Task: Look for space in Petaẖ Tiqwa, Israel from 5th September, 2023 to 12th September, 2023 for 2 adults in price range Rs.10000 to Rs.15000.  With 1  bedroom having 1 bed and 1 bathroom. Property type can be house, flat, guest house, hotel. Amenities needed are: washing machine. Booking option can be shelf check-in. Required host language is English.
Action: Mouse moved to (465, 66)
Screenshot: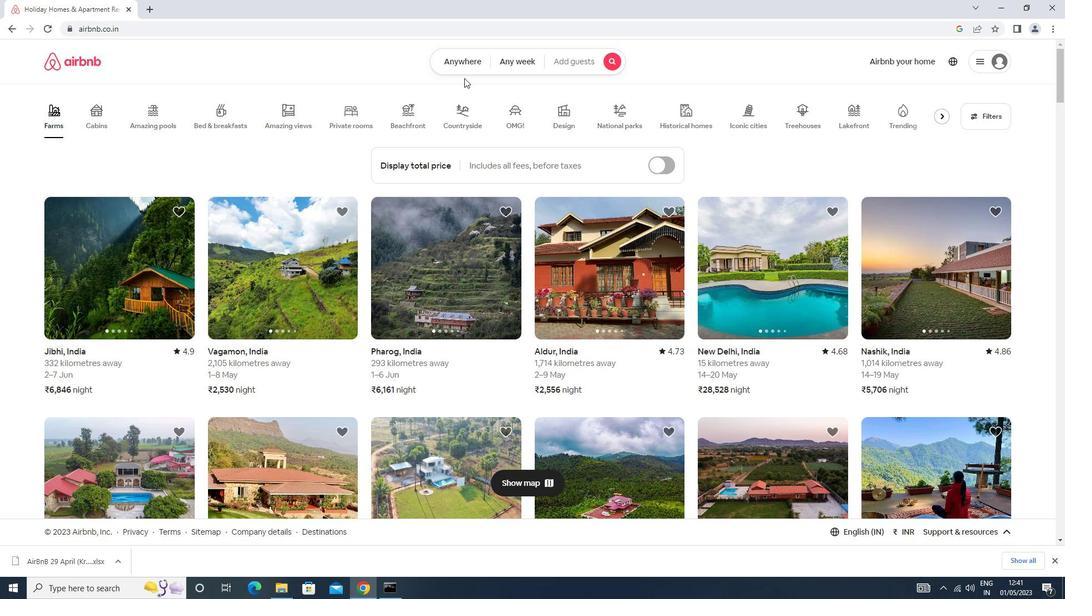 
Action: Mouse pressed left at (465, 66)
Screenshot: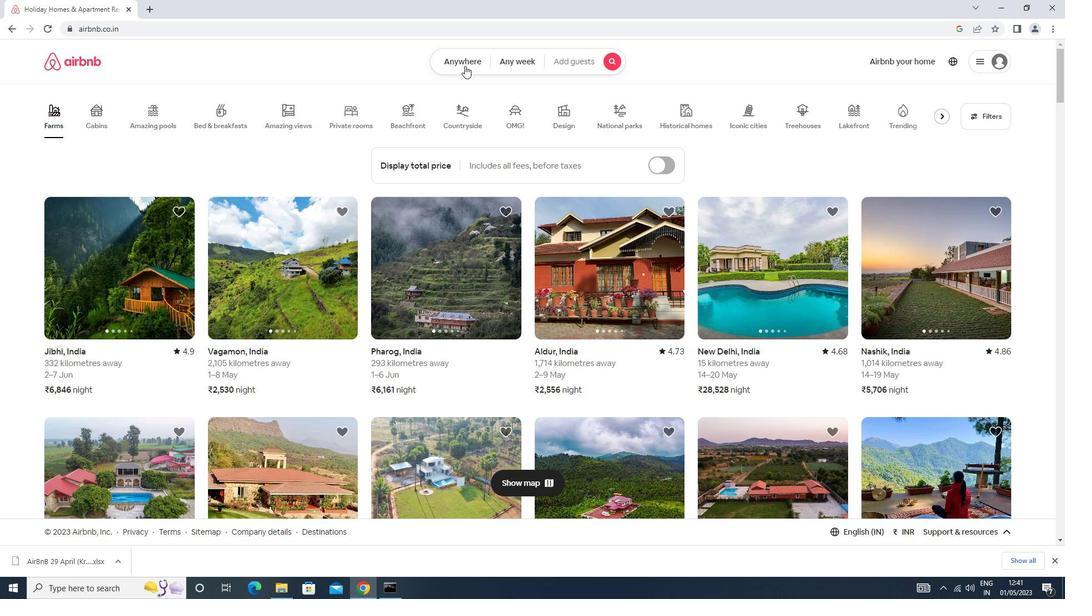 
Action: Mouse moved to (452, 102)
Screenshot: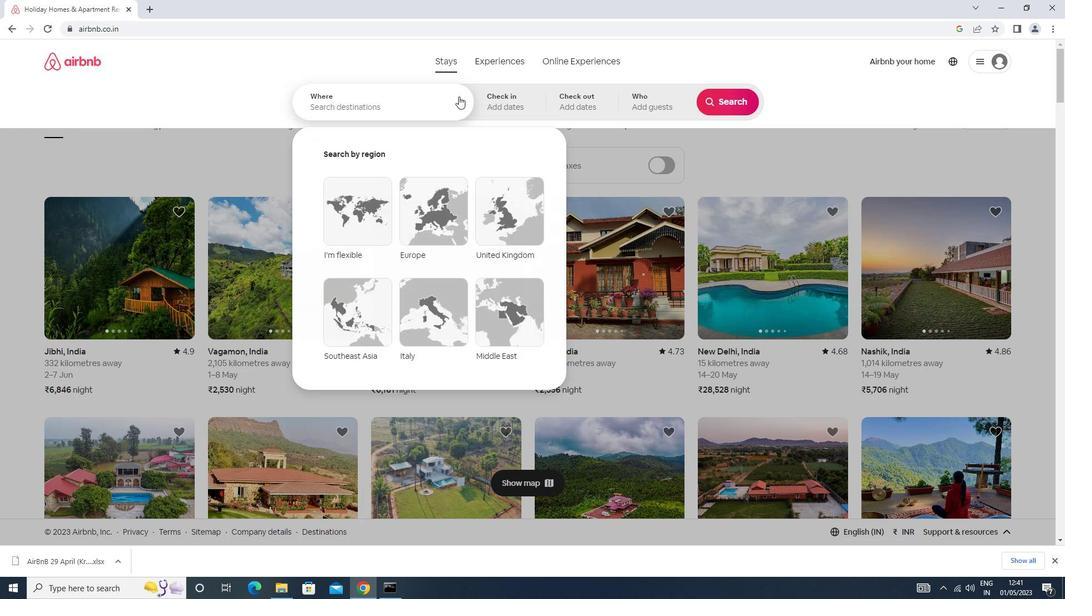 
Action: Mouse pressed left at (452, 102)
Screenshot: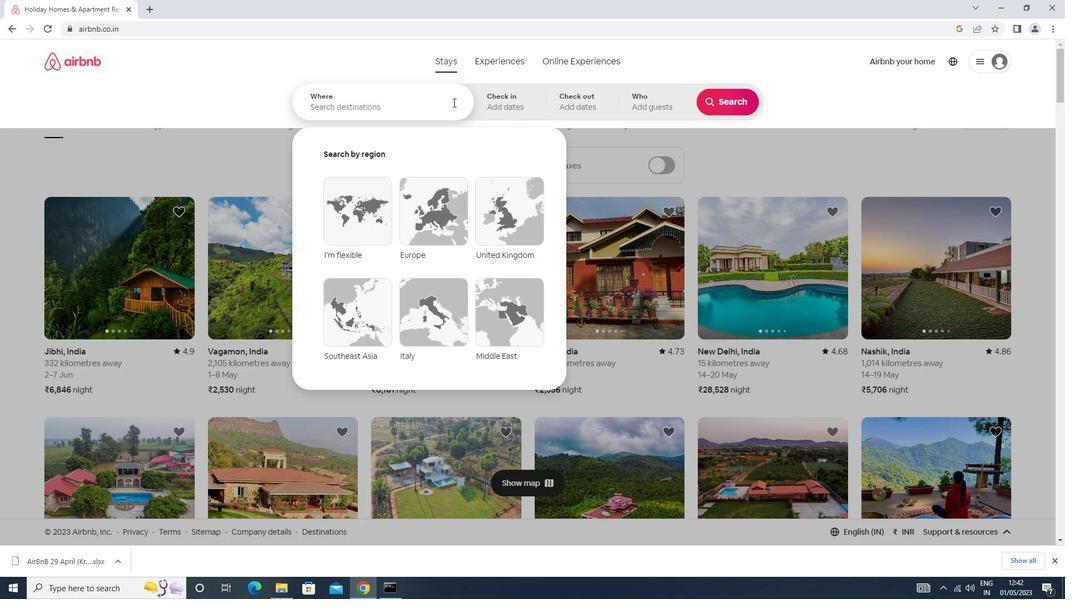 
Action: Key pressed pa<Key.backspace>etah<Key.space>tiq<Key.down><Key.down><Key.down><Key.enter>
Screenshot: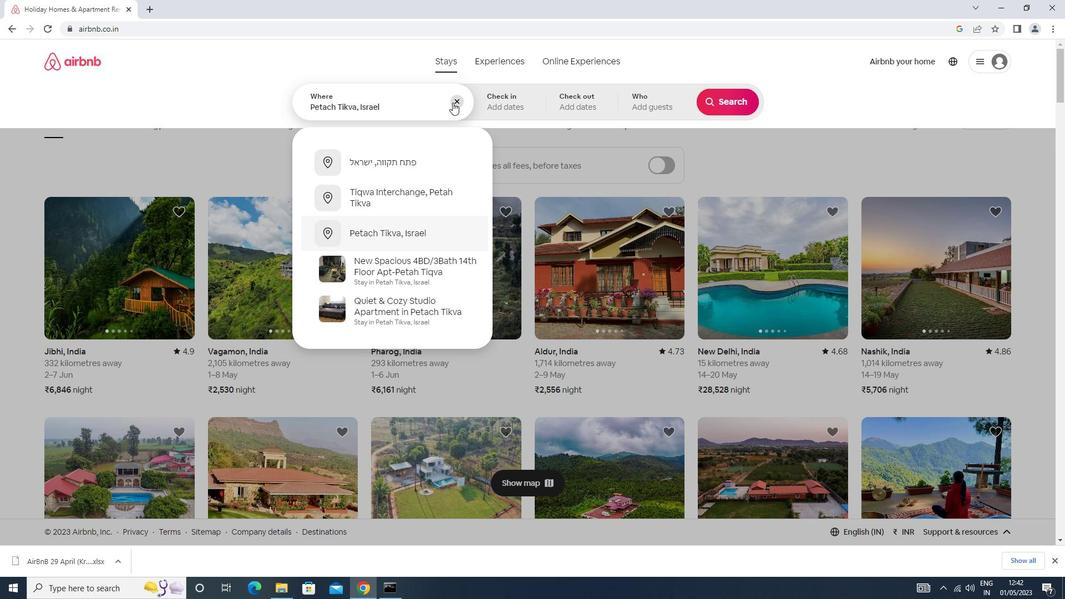 
Action: Mouse moved to (725, 193)
Screenshot: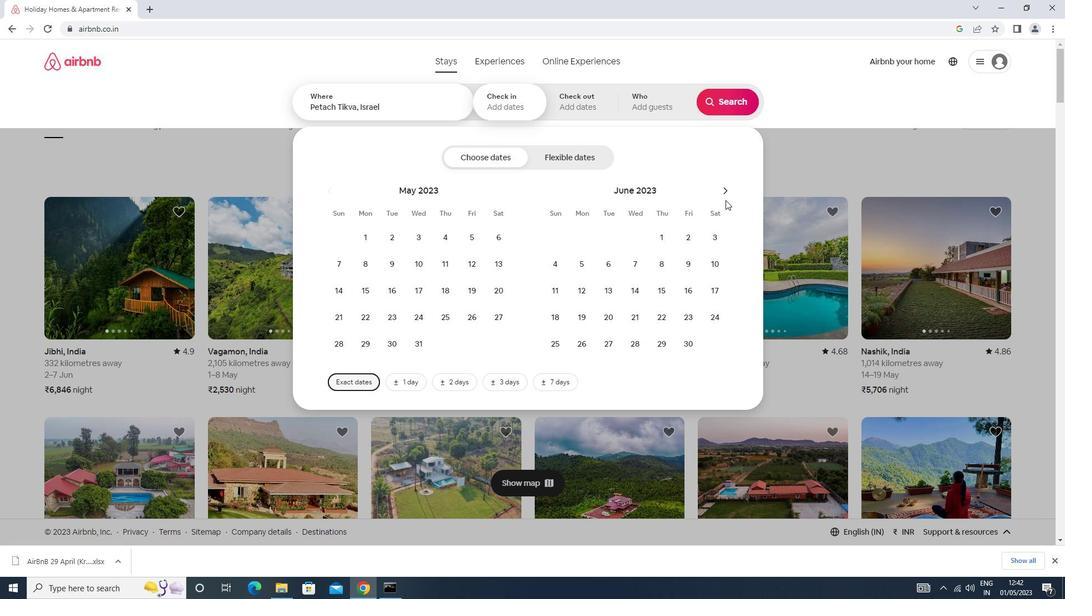 
Action: Mouse pressed left at (725, 193)
Screenshot: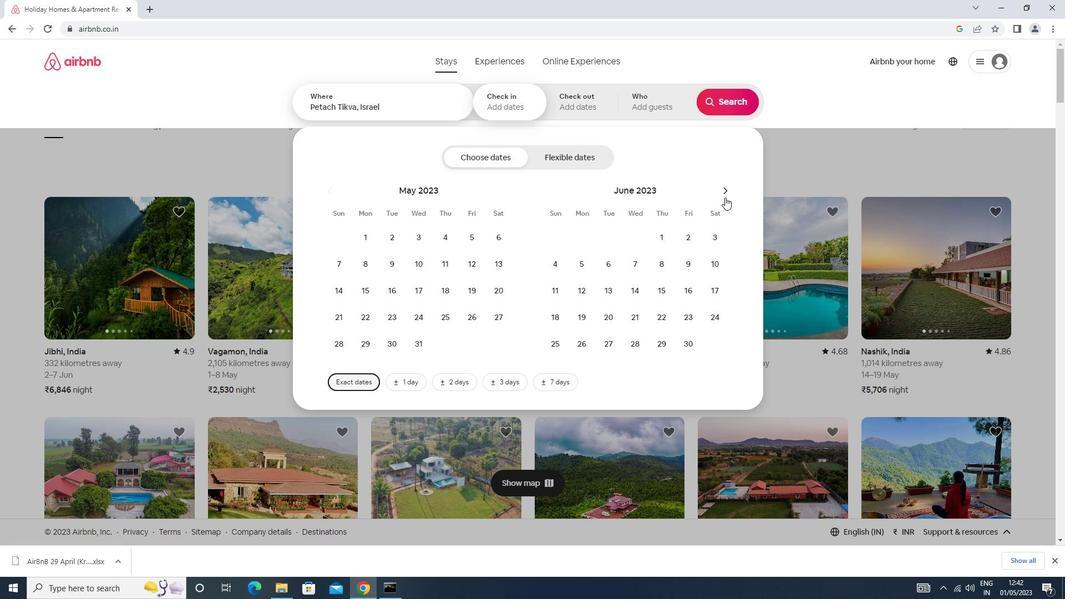 
Action: Mouse pressed left at (725, 193)
Screenshot: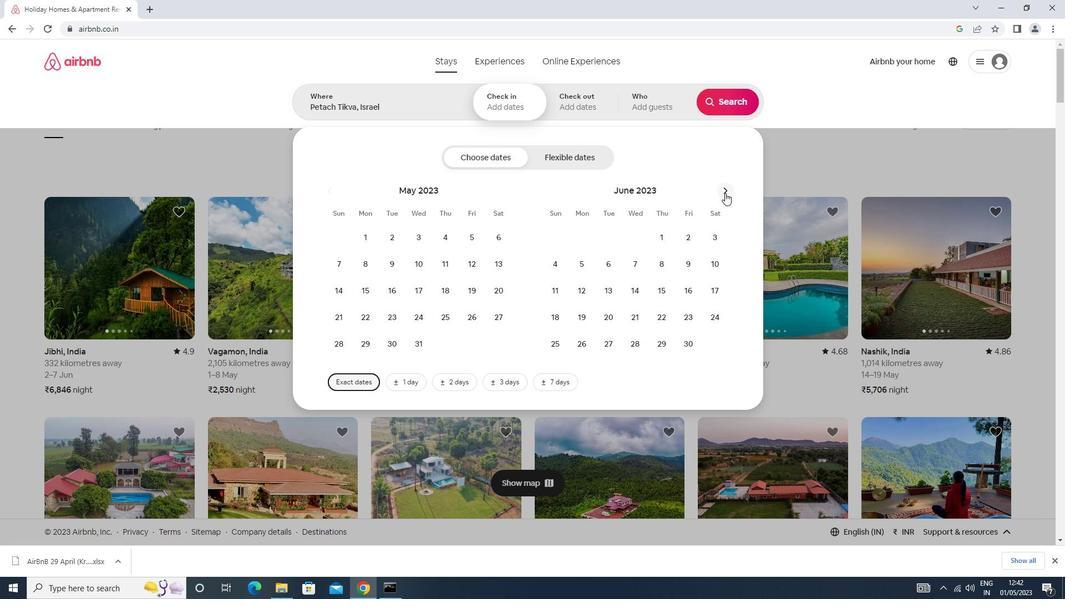 
Action: Mouse pressed left at (725, 193)
Screenshot: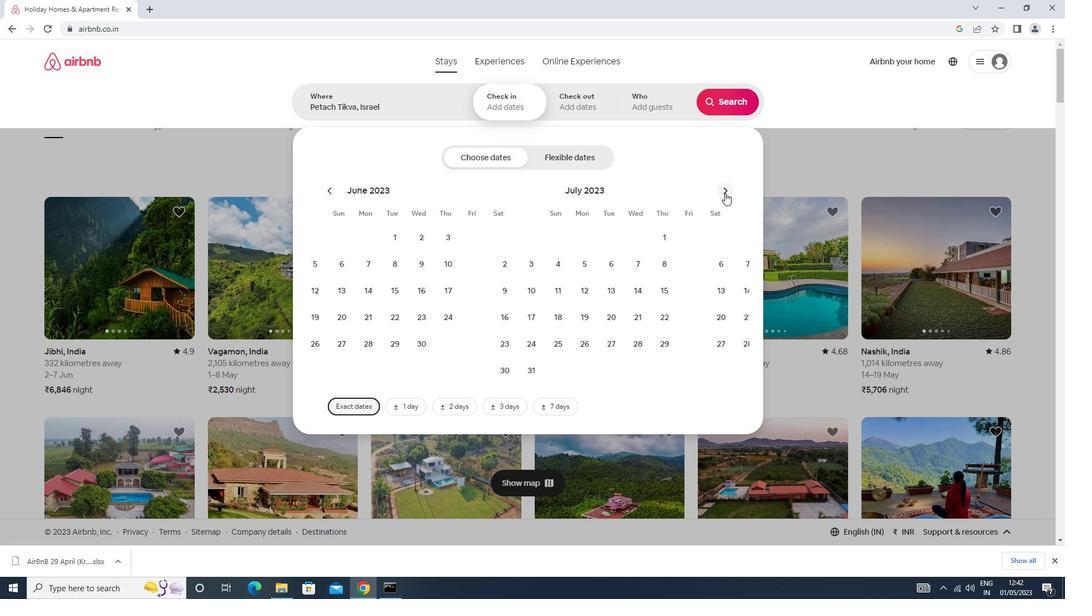 
Action: Mouse moved to (601, 265)
Screenshot: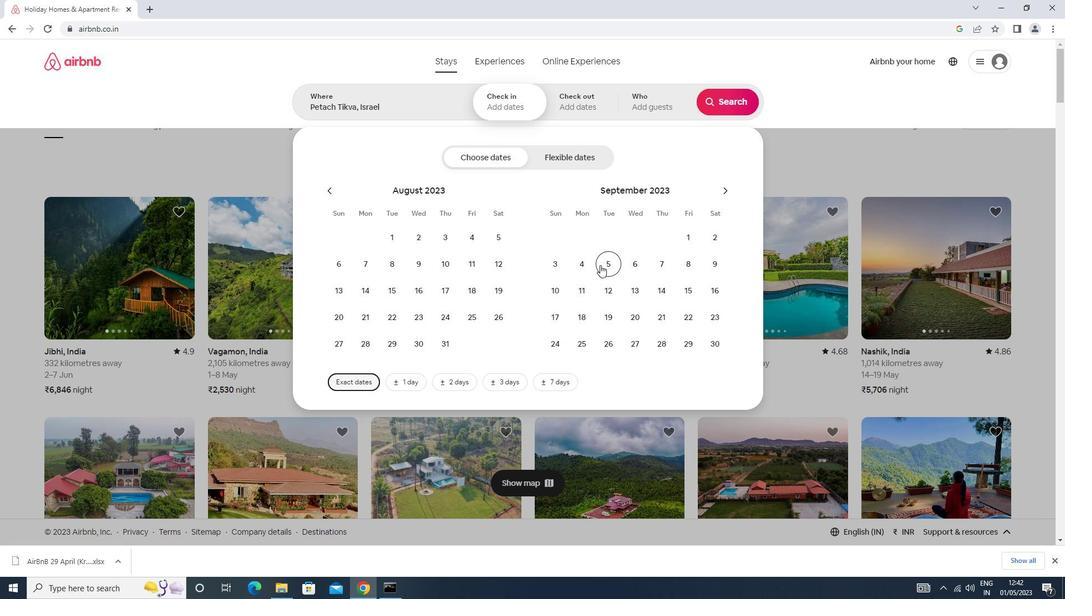 
Action: Mouse pressed left at (601, 265)
Screenshot: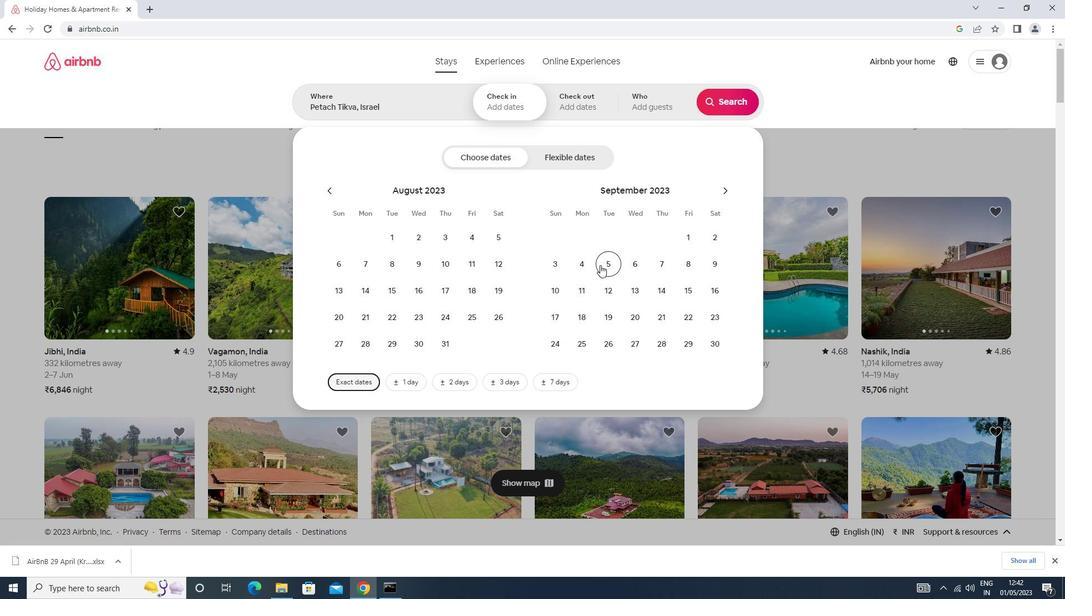 
Action: Mouse moved to (600, 290)
Screenshot: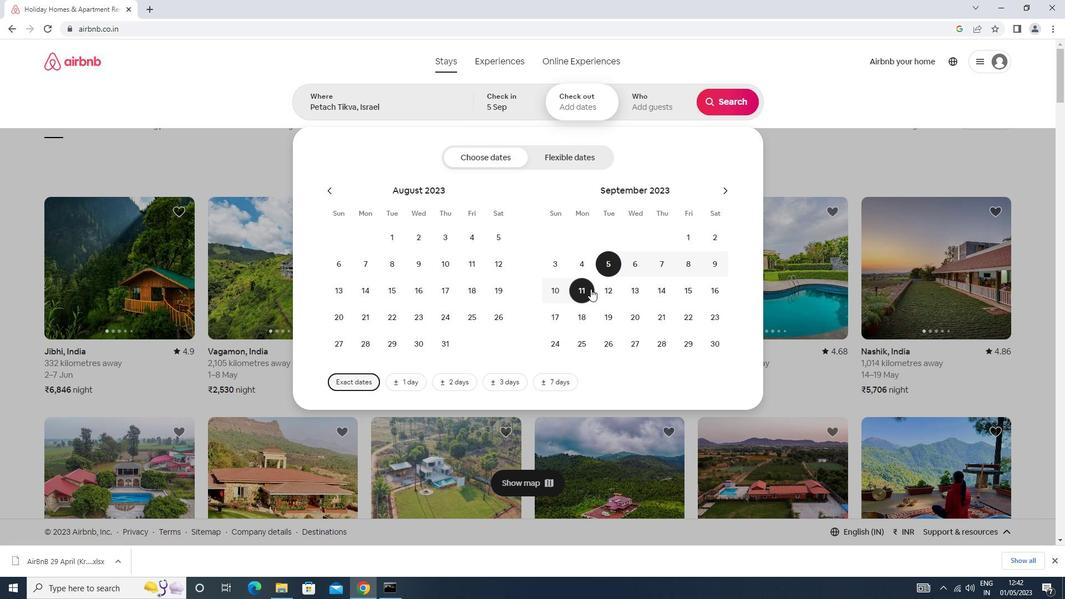 
Action: Mouse pressed left at (600, 290)
Screenshot: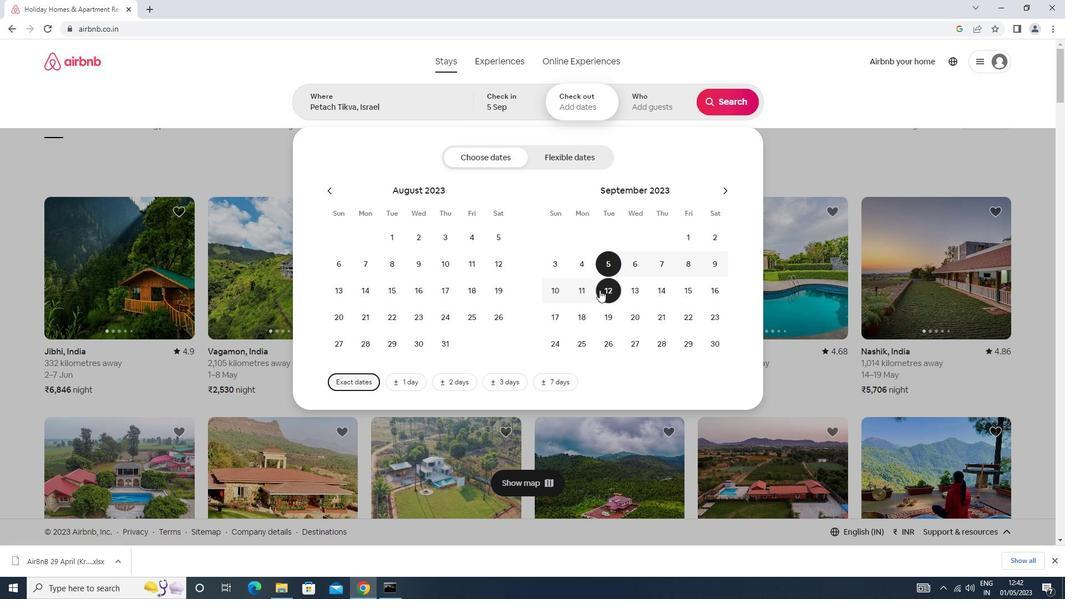 
Action: Mouse moved to (656, 97)
Screenshot: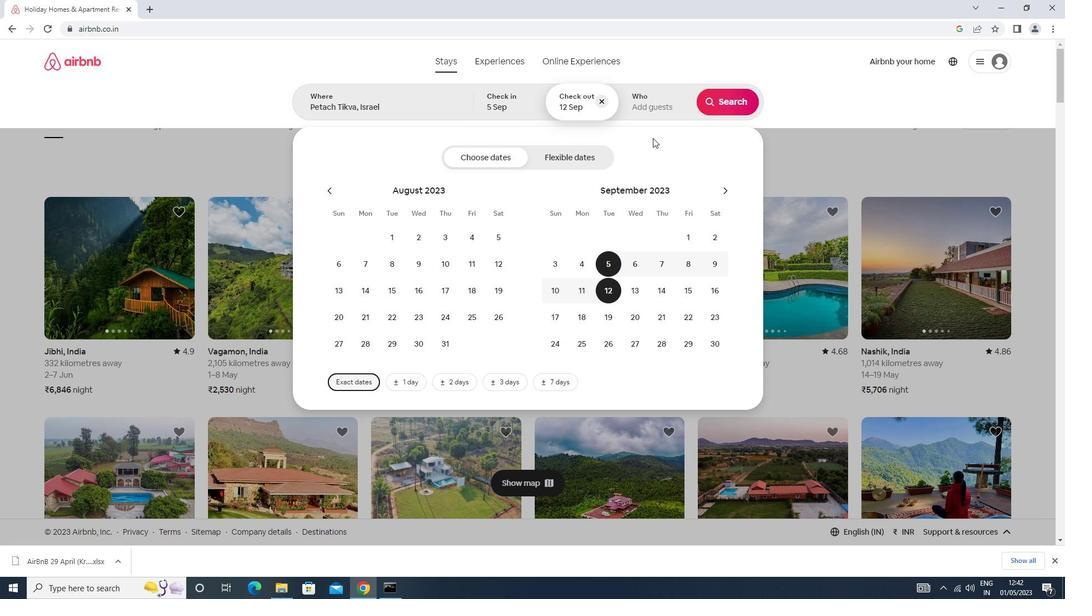 
Action: Mouse pressed left at (656, 97)
Screenshot: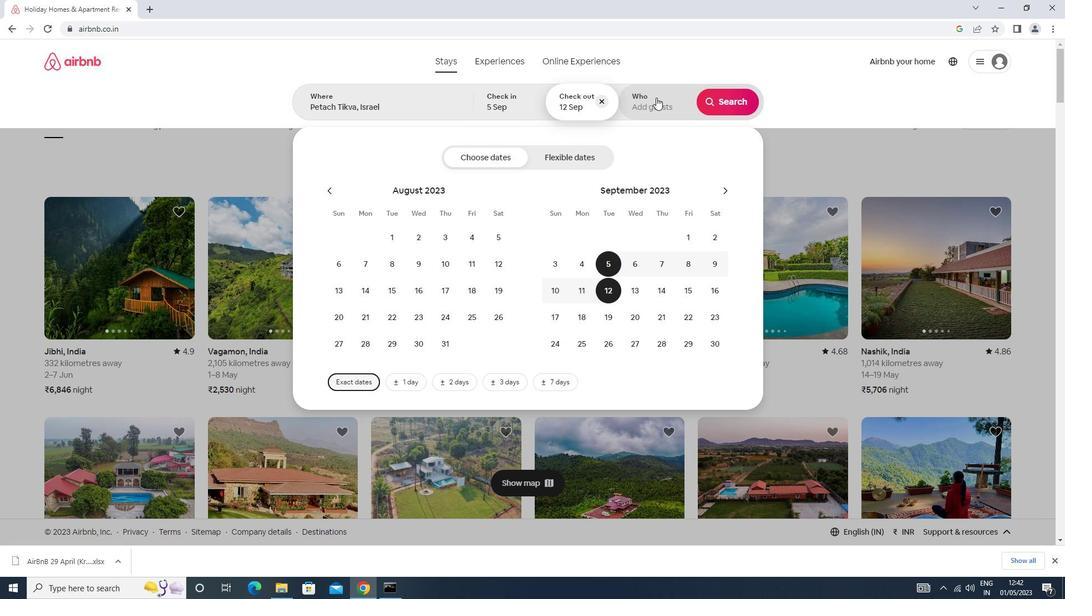 
Action: Mouse moved to (729, 156)
Screenshot: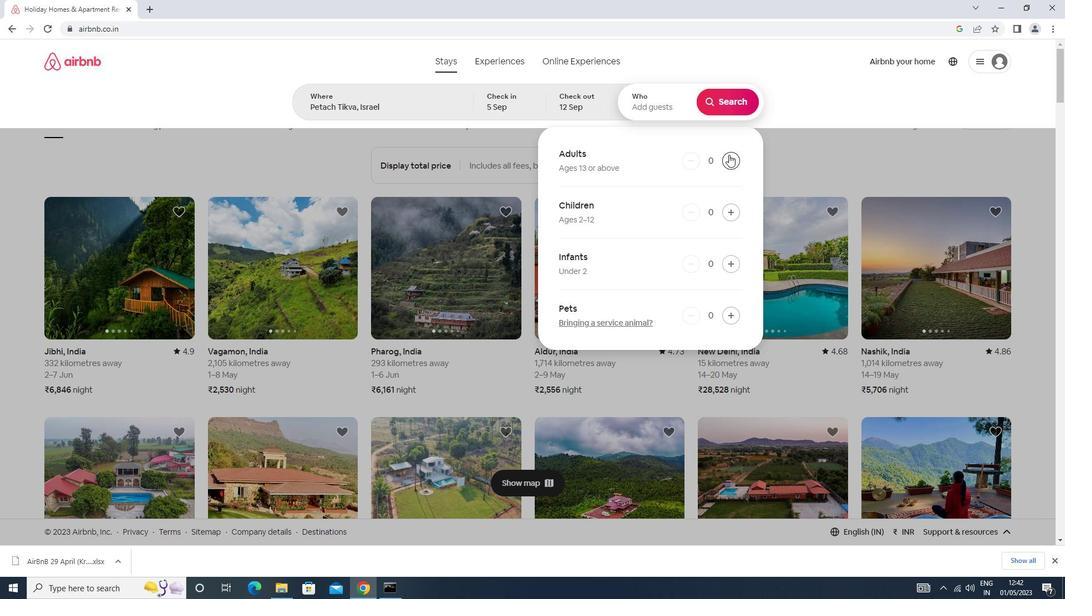 
Action: Mouse pressed left at (729, 156)
Screenshot: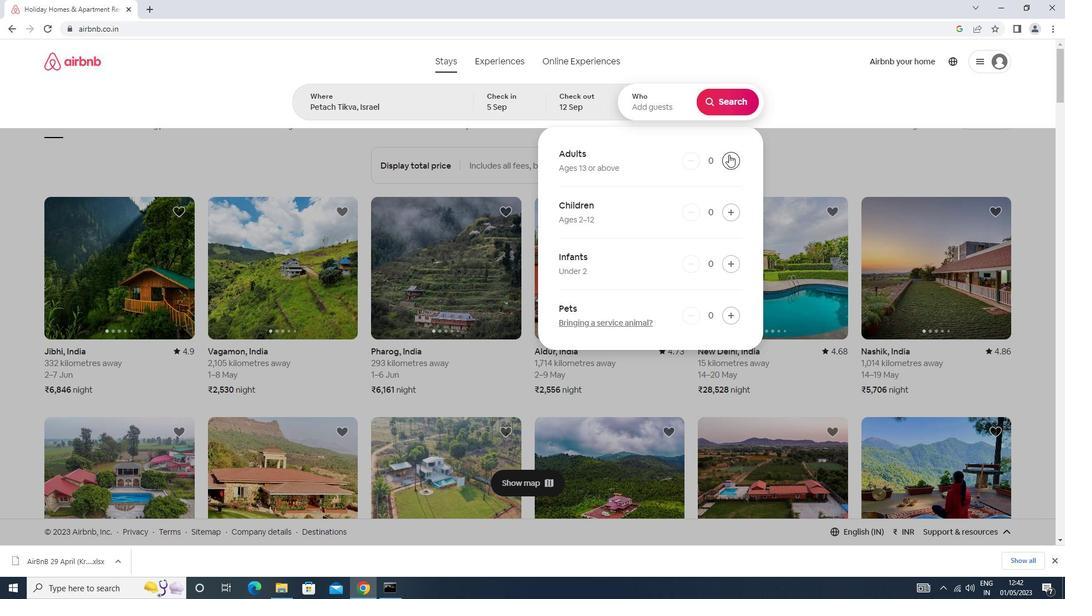 
Action: Mouse moved to (728, 156)
Screenshot: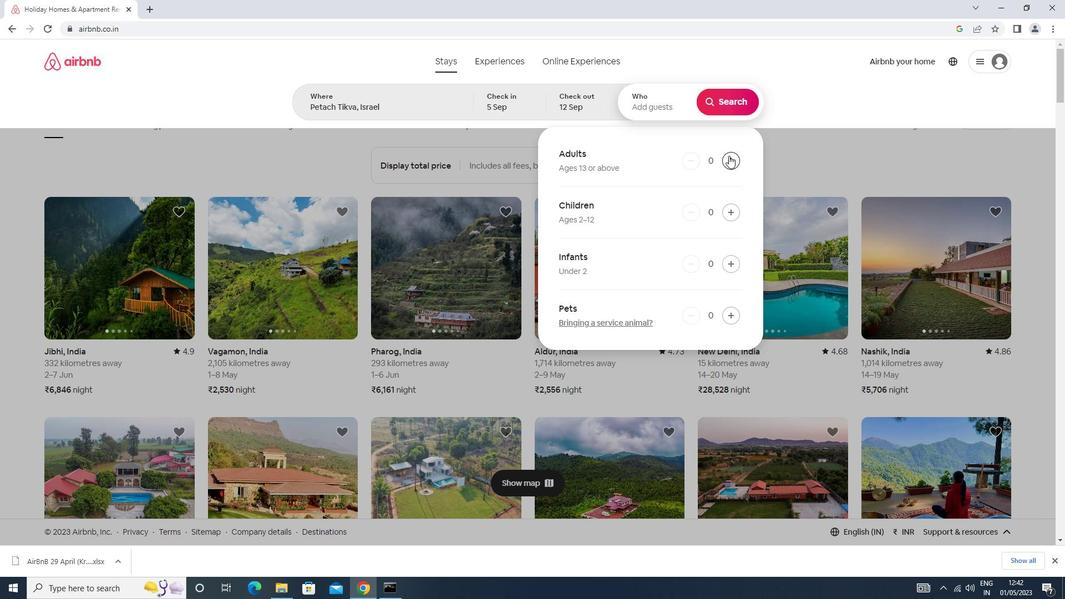 
Action: Mouse pressed left at (728, 156)
Screenshot: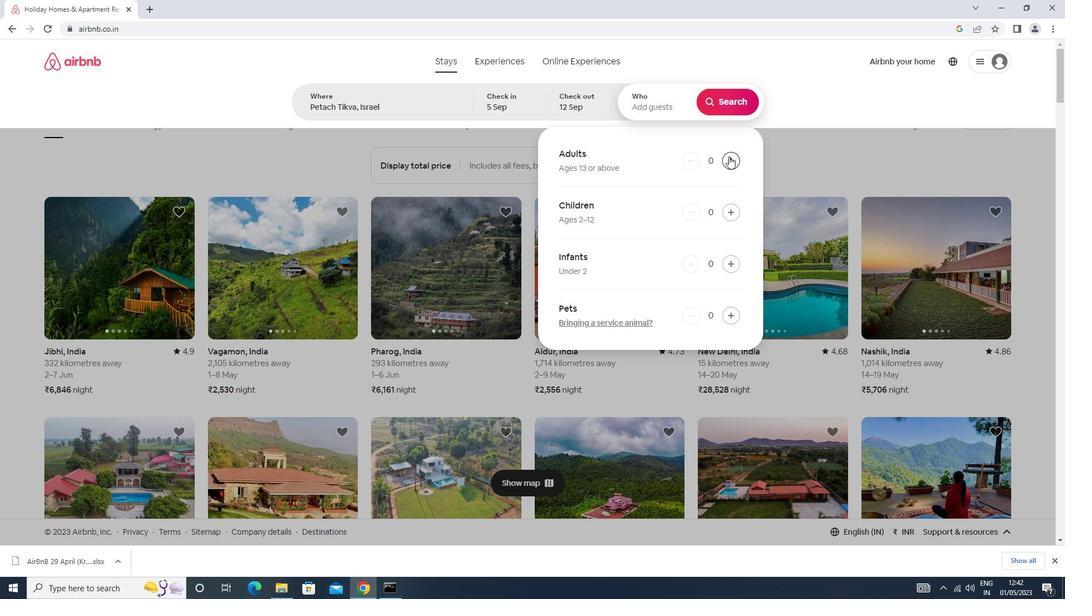 
Action: Mouse moved to (727, 100)
Screenshot: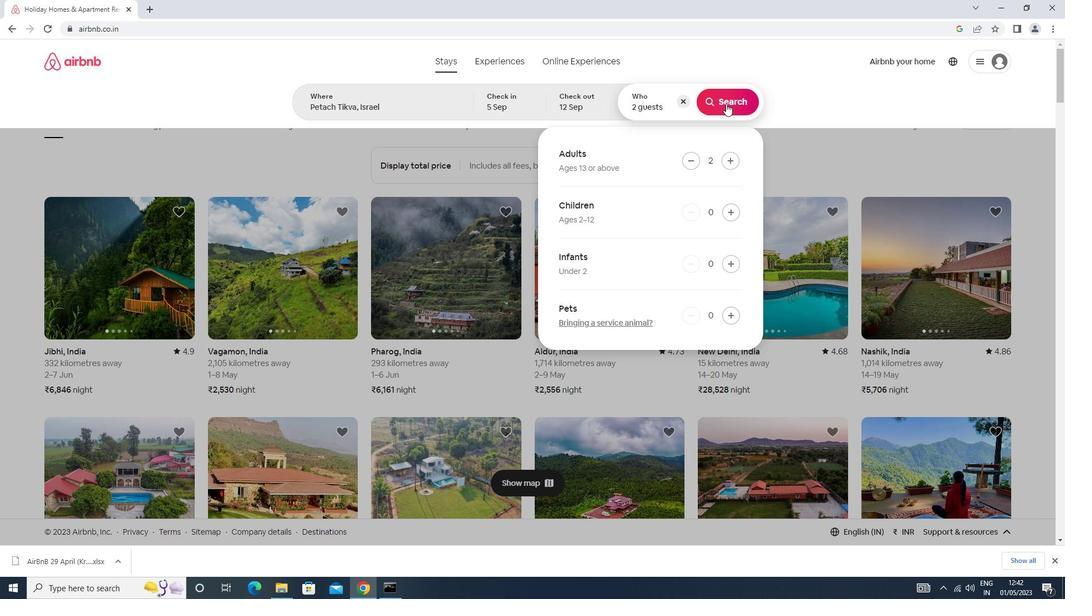
Action: Mouse pressed left at (727, 100)
Screenshot: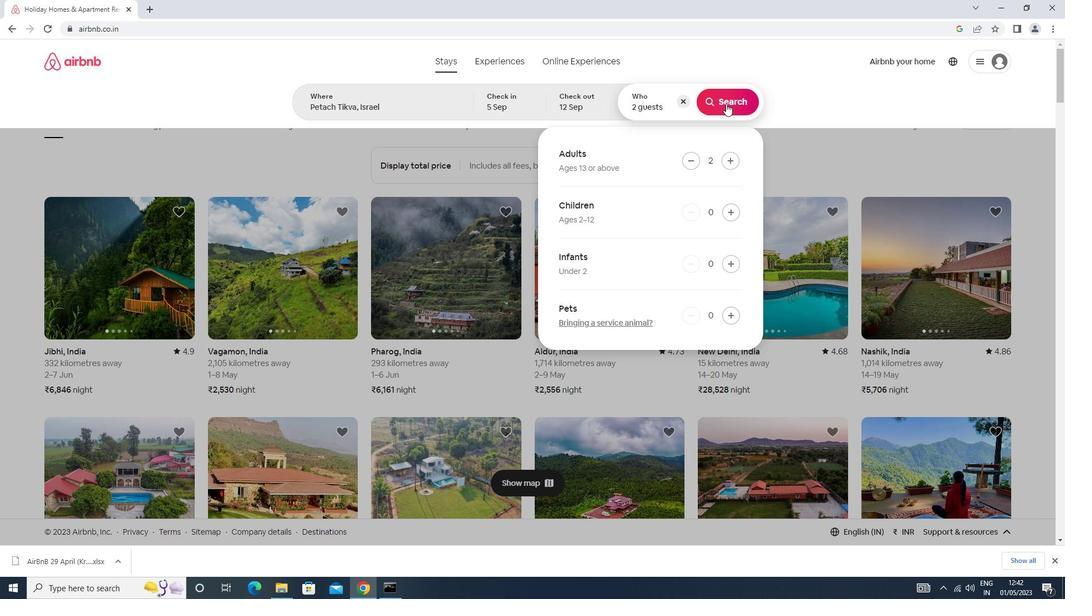 
Action: Mouse moved to (1018, 102)
Screenshot: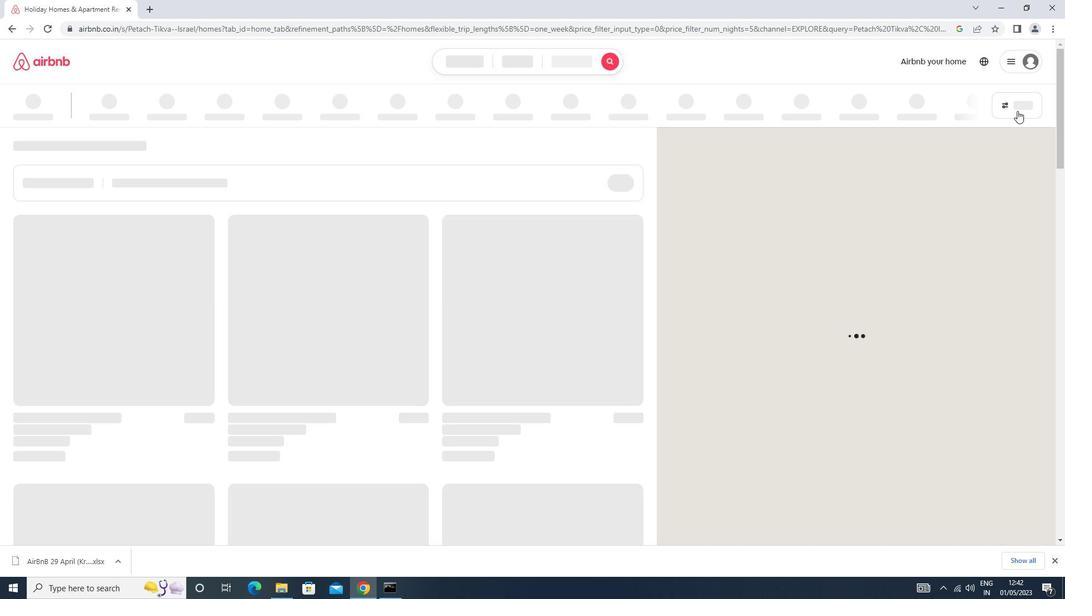 
Action: Mouse pressed left at (1018, 102)
Screenshot: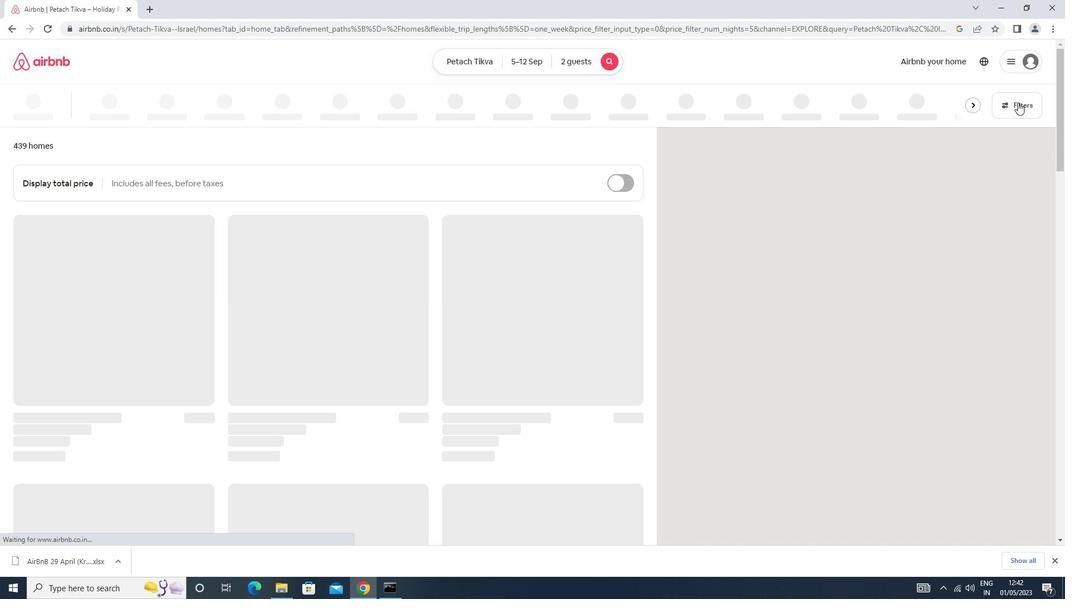 
Action: Mouse moved to (415, 246)
Screenshot: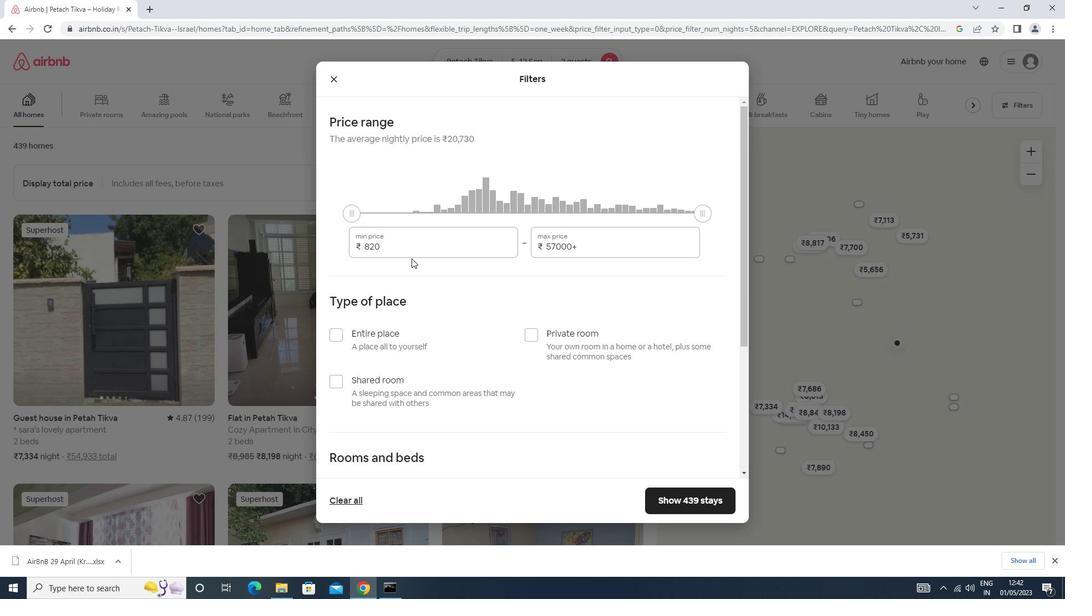 
Action: Mouse pressed left at (415, 246)
Screenshot: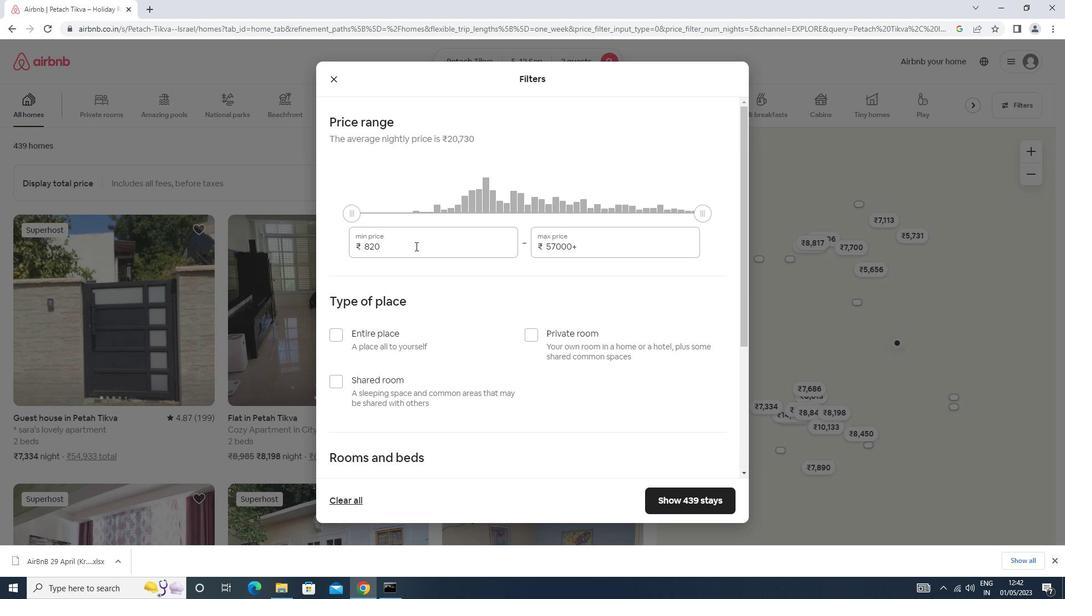 
Action: Key pressed <Key.backspace><Key.backspace><Key.backspace><Key.backspace><Key.backspace><Key.backspace><Key.backspace><Key.backspace><Key.backspace><Key.backspace>10000<Key.tab>15000
Screenshot: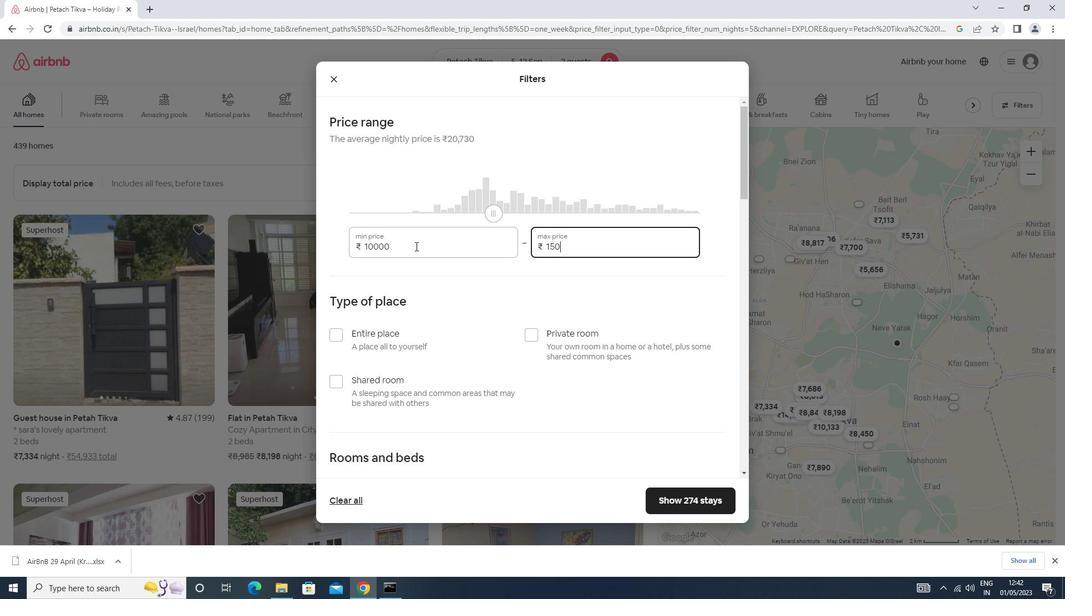 
Action: Mouse moved to (415, 245)
Screenshot: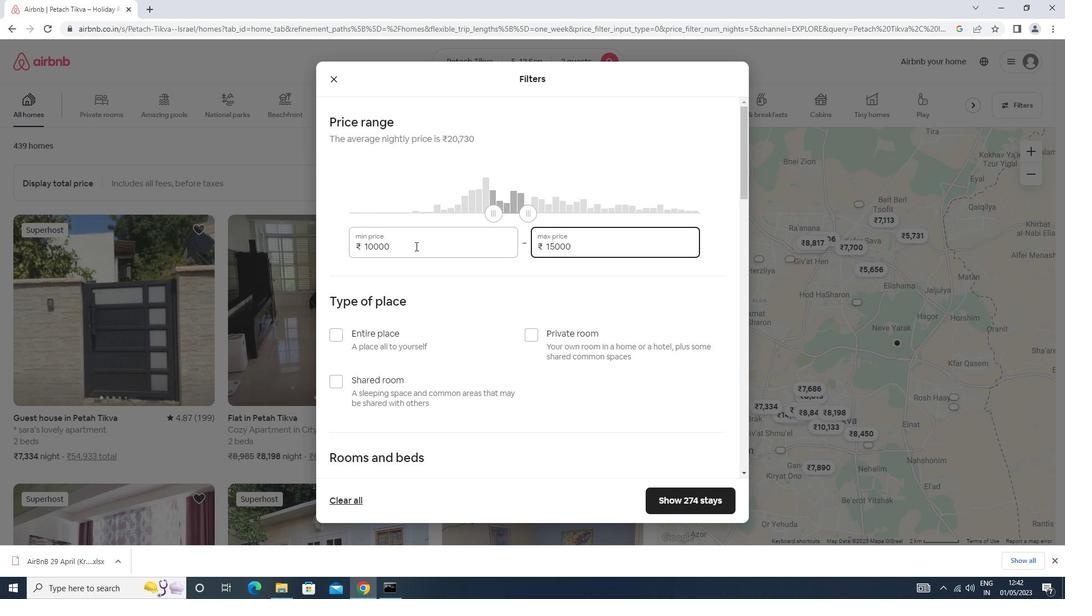 
Action: Mouse scrolled (415, 245) with delta (0, 0)
Screenshot: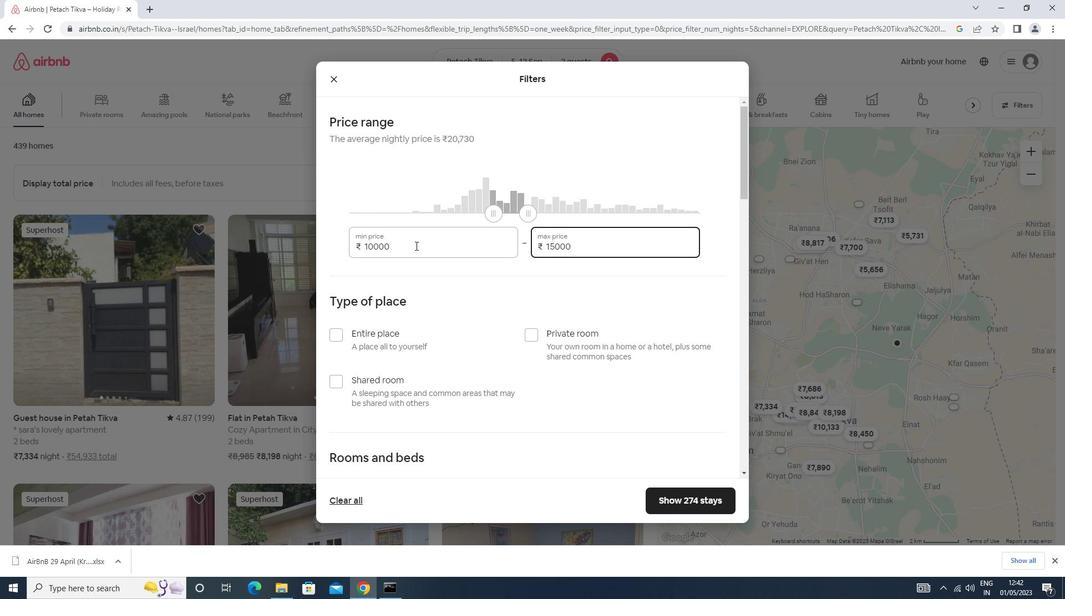 
Action: Mouse scrolled (415, 245) with delta (0, 0)
Screenshot: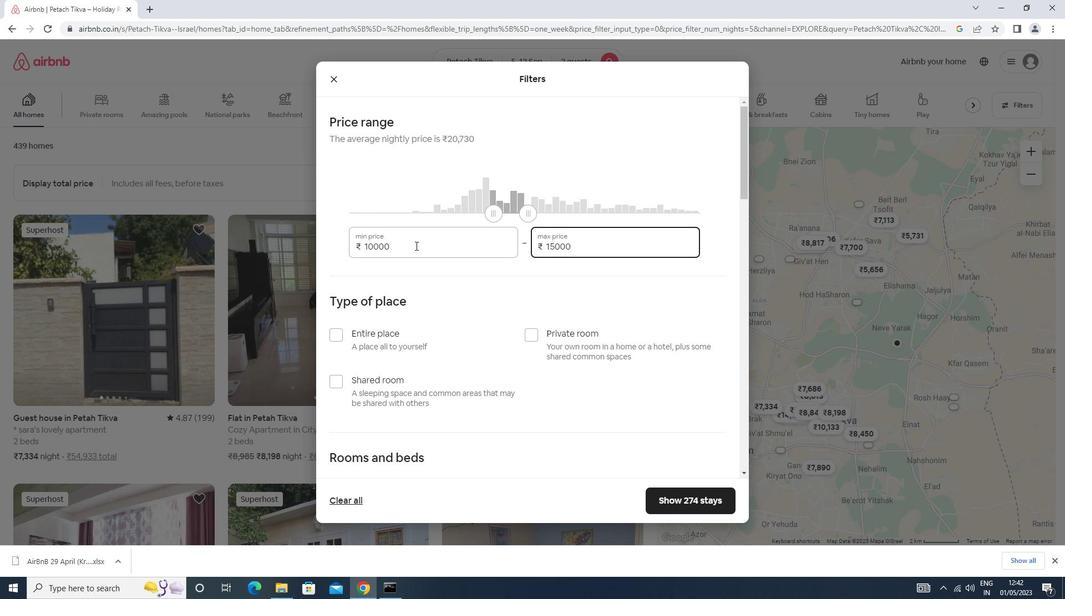 
Action: Mouse moved to (407, 251)
Screenshot: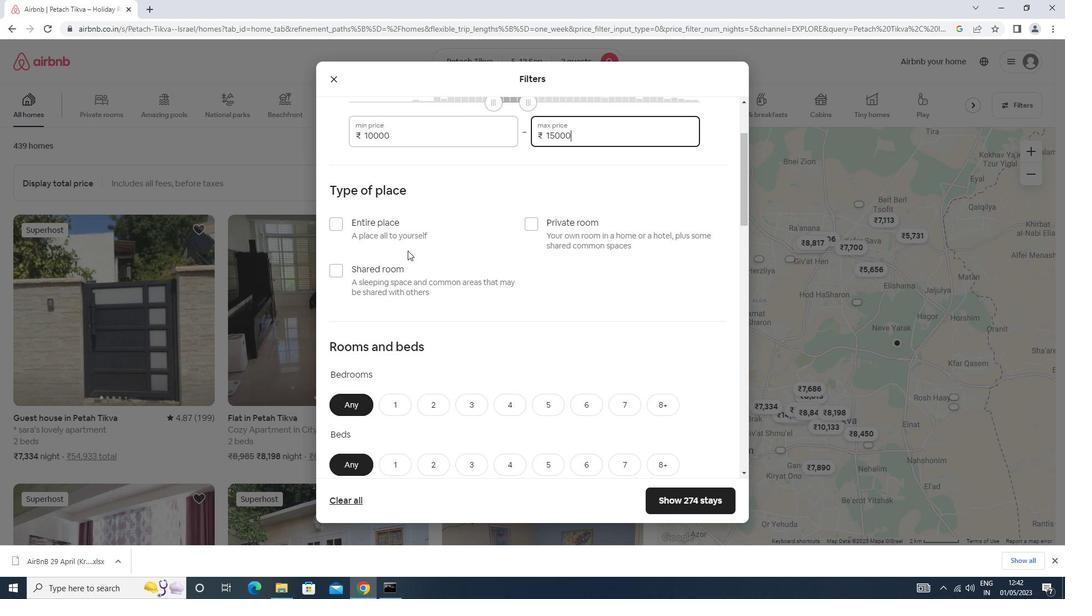 
Action: Mouse scrolled (407, 250) with delta (0, 0)
Screenshot: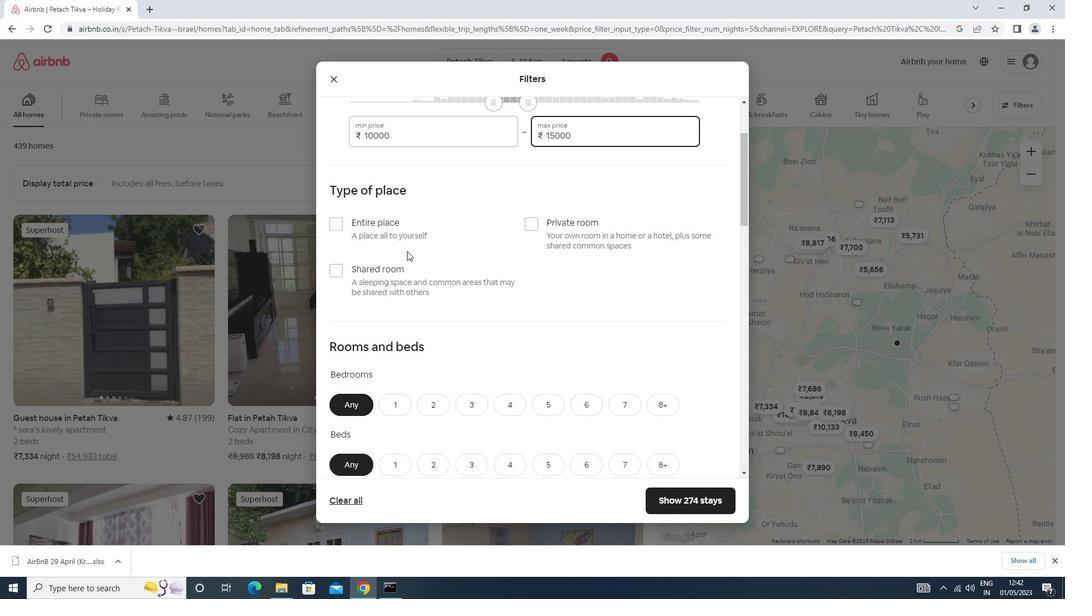 
Action: Mouse scrolled (407, 250) with delta (0, 0)
Screenshot: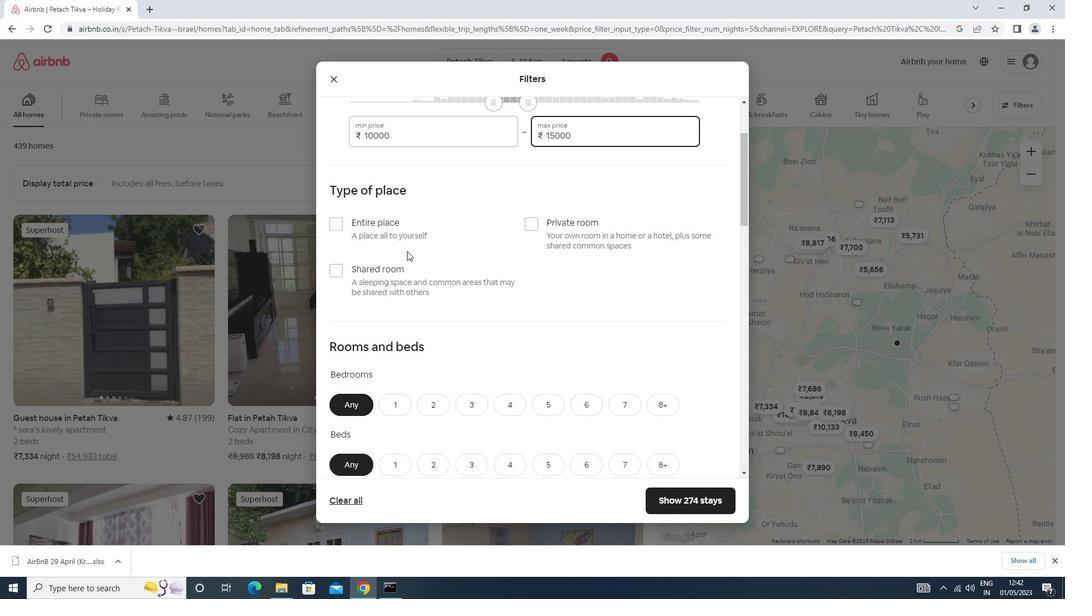 
Action: Mouse scrolled (407, 250) with delta (0, 0)
Screenshot: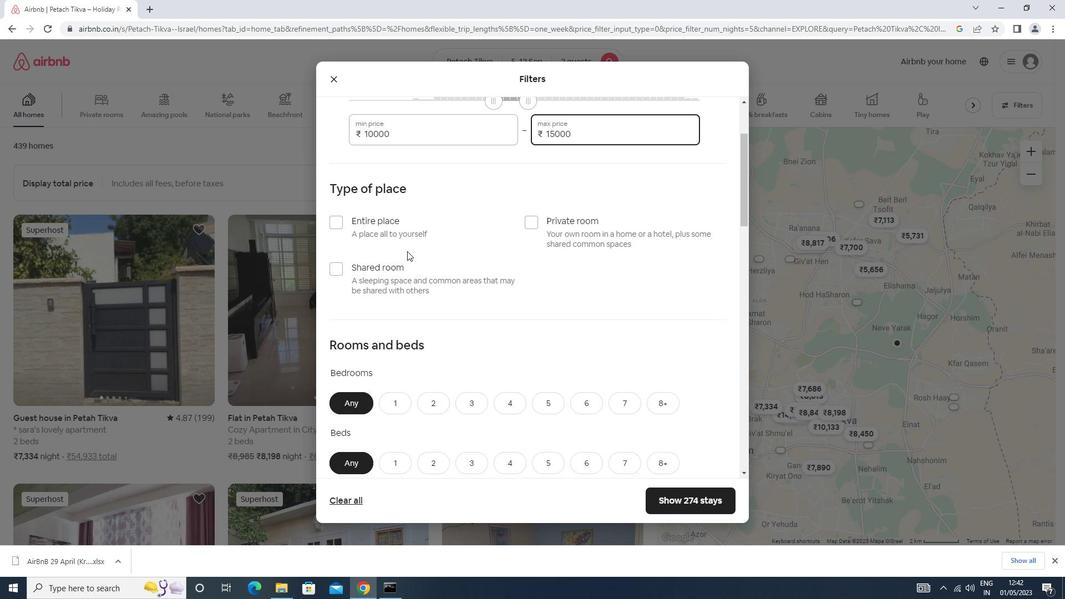 
Action: Mouse moved to (406, 241)
Screenshot: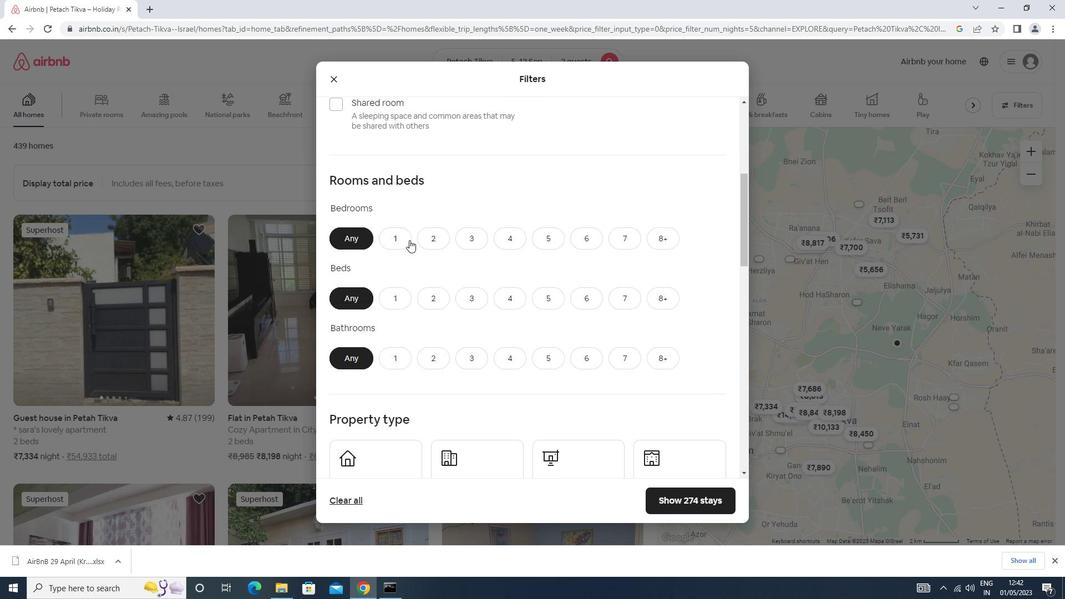 
Action: Mouse pressed left at (406, 241)
Screenshot: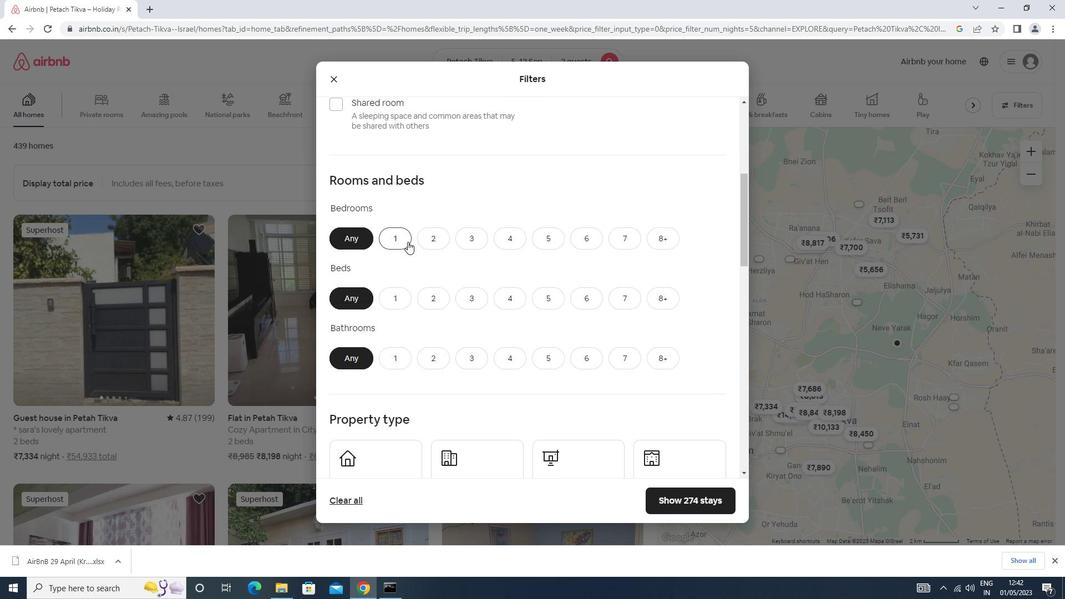 
Action: Mouse moved to (404, 299)
Screenshot: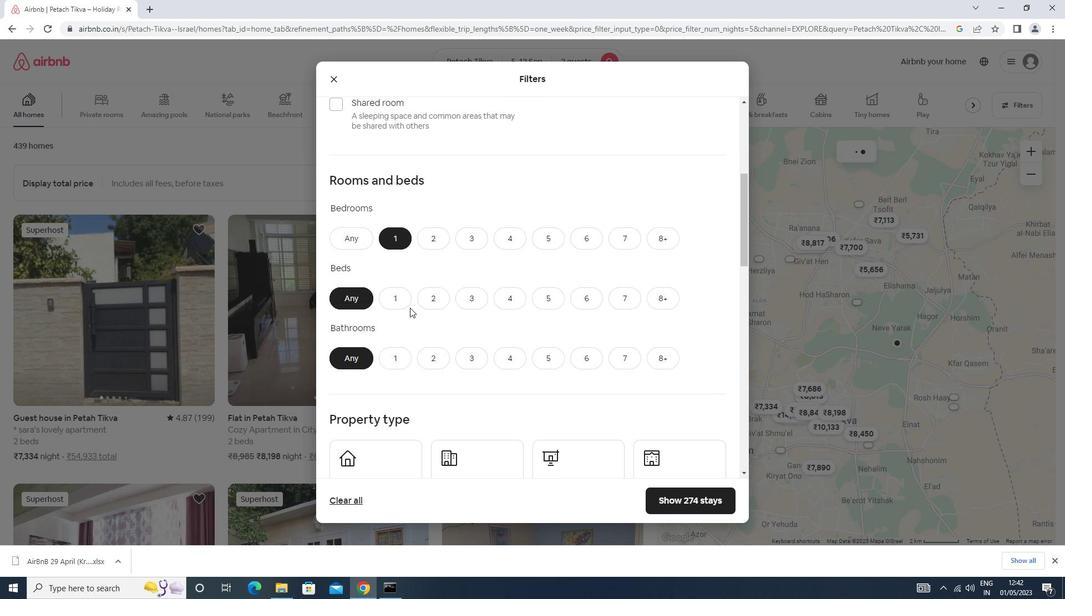 
Action: Mouse pressed left at (404, 299)
Screenshot: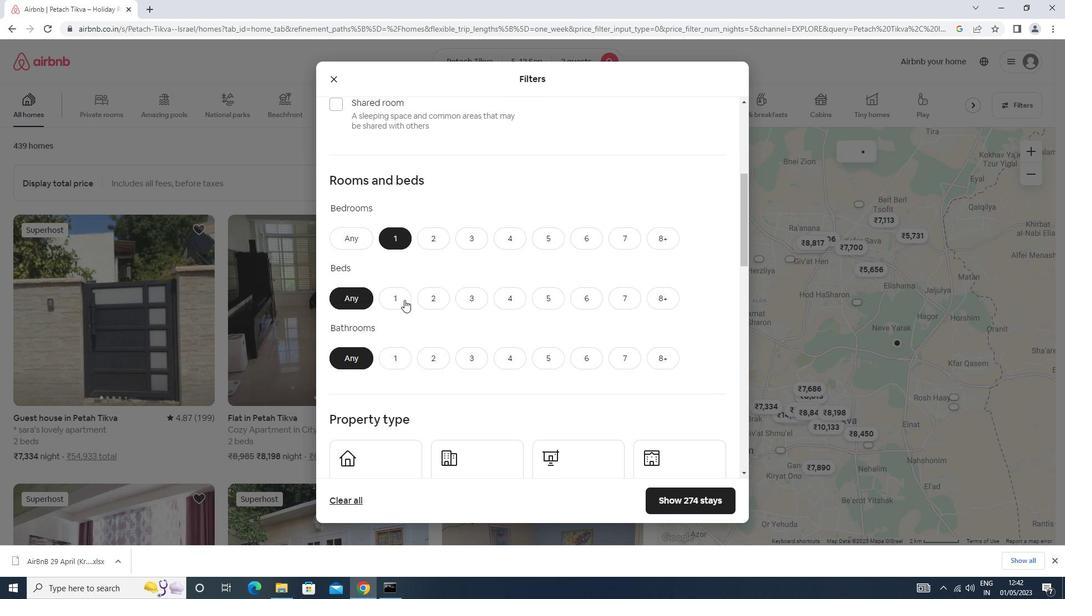 
Action: Mouse moved to (394, 361)
Screenshot: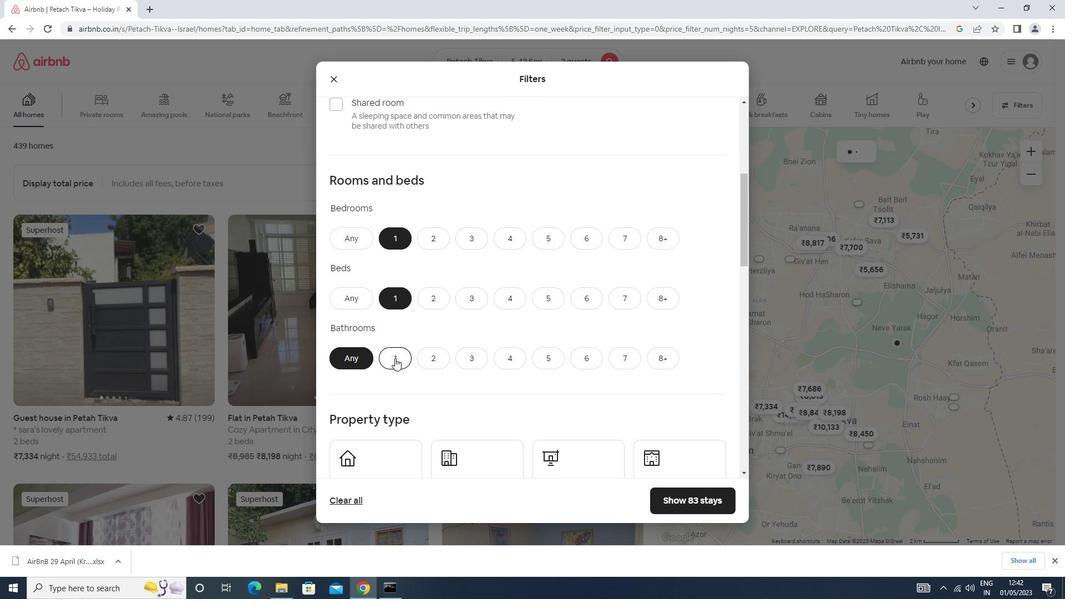 
Action: Mouse pressed left at (394, 361)
Screenshot: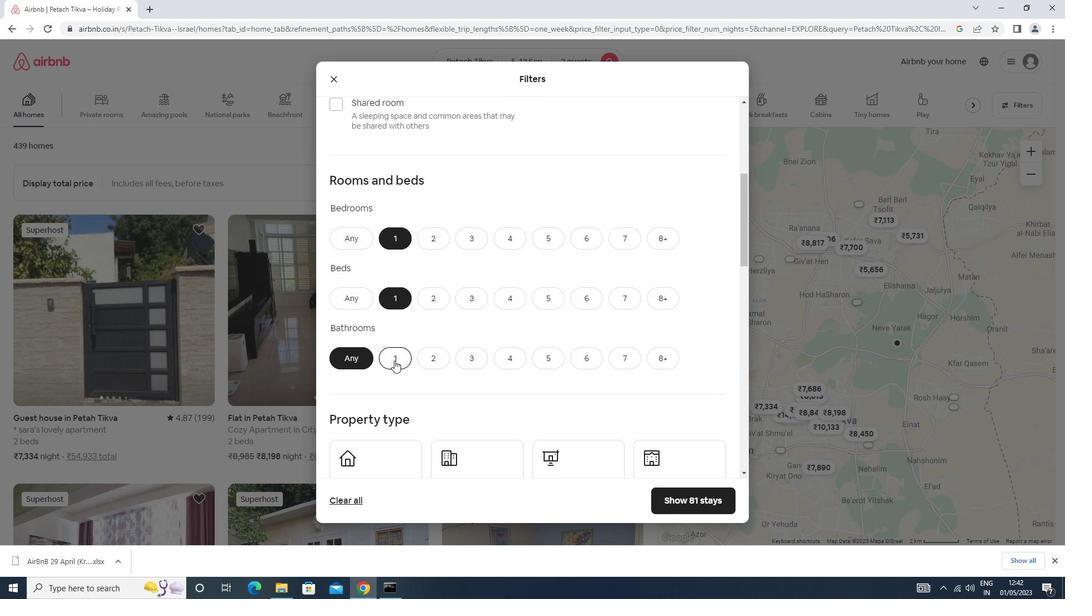 
Action: Mouse scrolled (394, 361) with delta (0, 0)
Screenshot: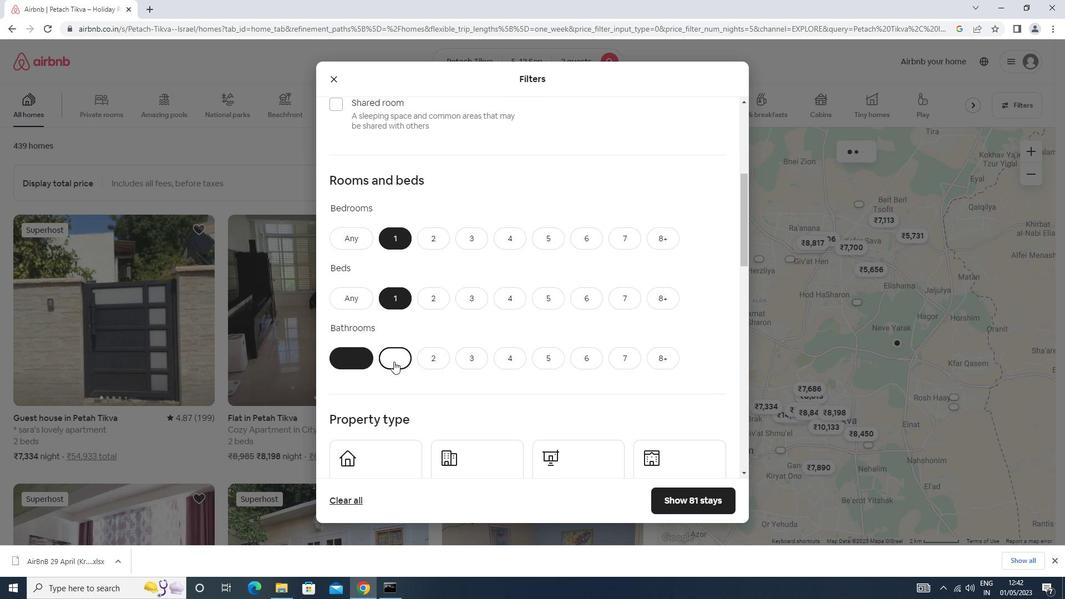 
Action: Mouse scrolled (394, 361) with delta (0, 0)
Screenshot: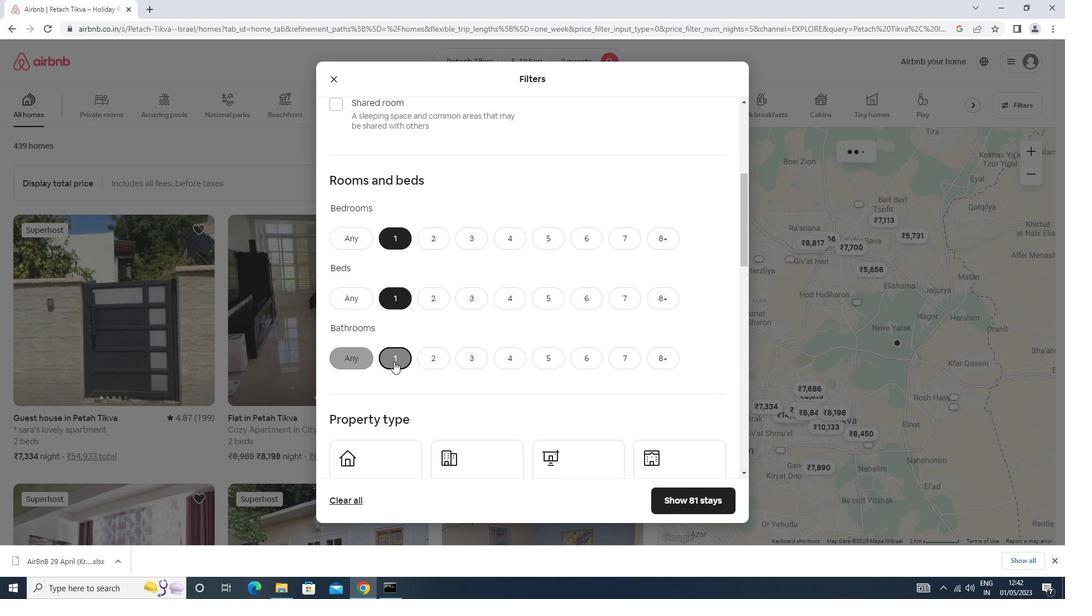 
Action: Mouse scrolled (394, 361) with delta (0, 0)
Screenshot: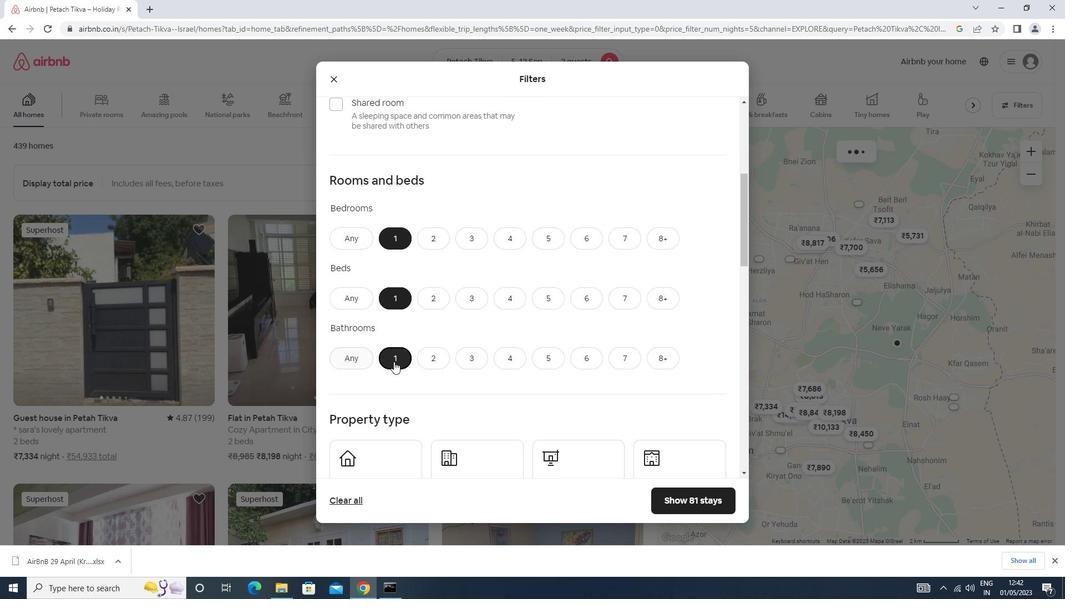 
Action: Mouse moved to (380, 295)
Screenshot: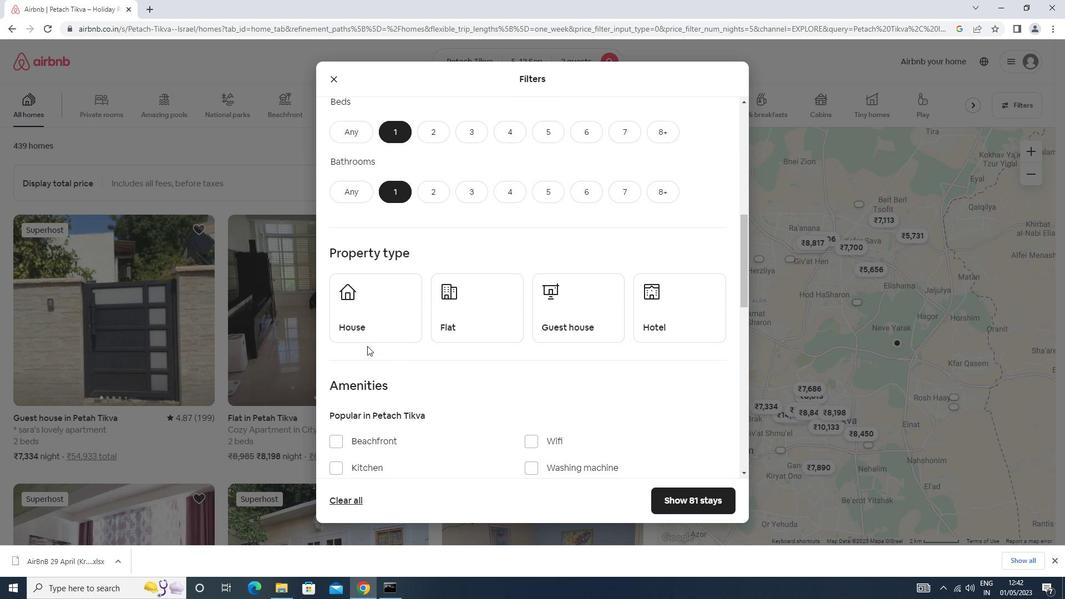 
Action: Mouse pressed left at (380, 295)
Screenshot: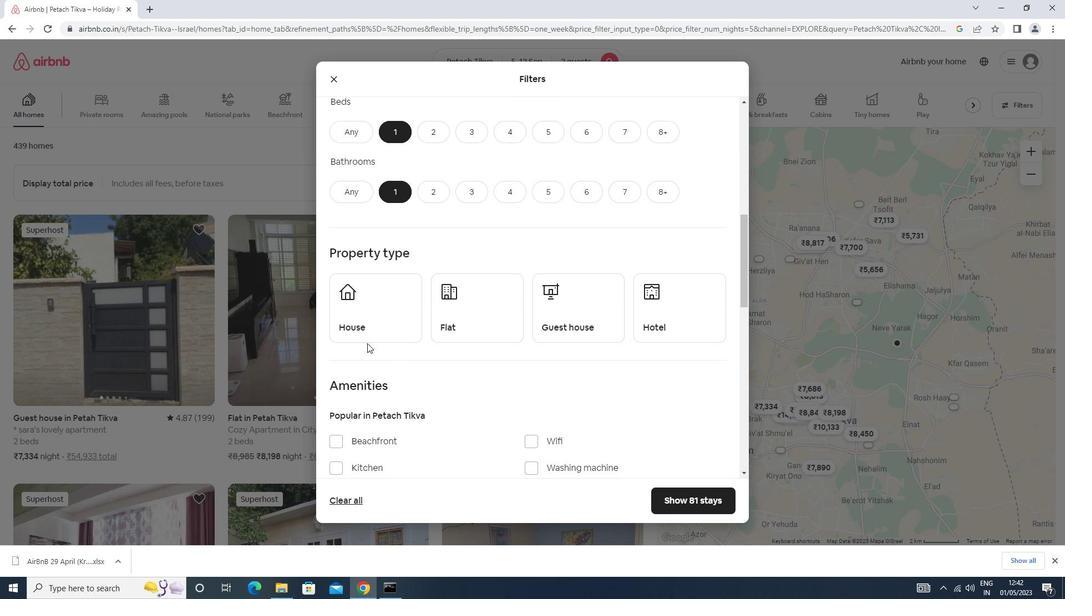 
Action: Mouse moved to (483, 304)
Screenshot: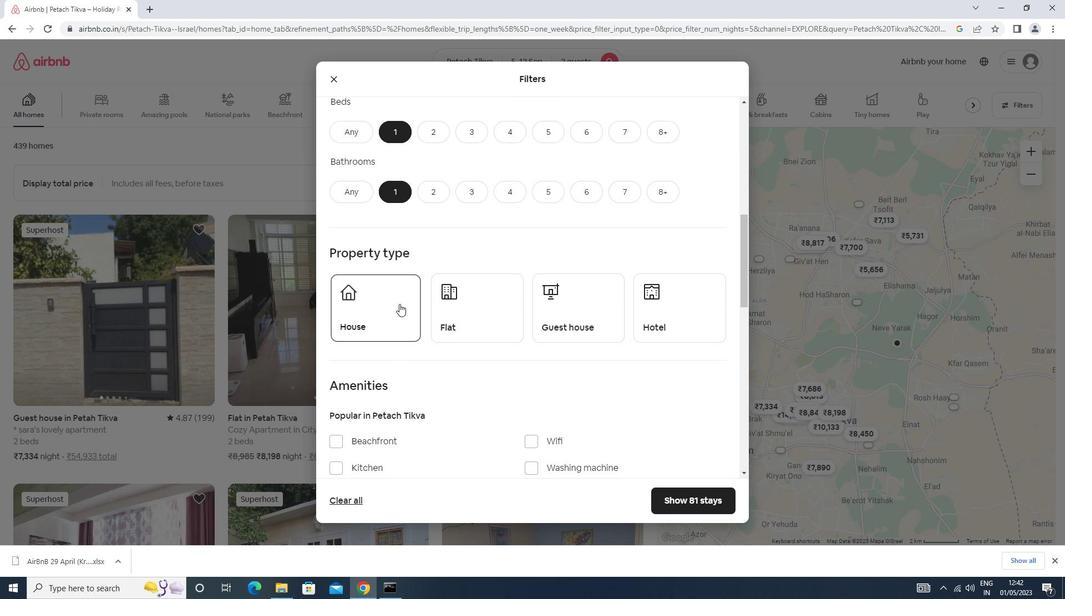 
Action: Mouse pressed left at (483, 304)
Screenshot: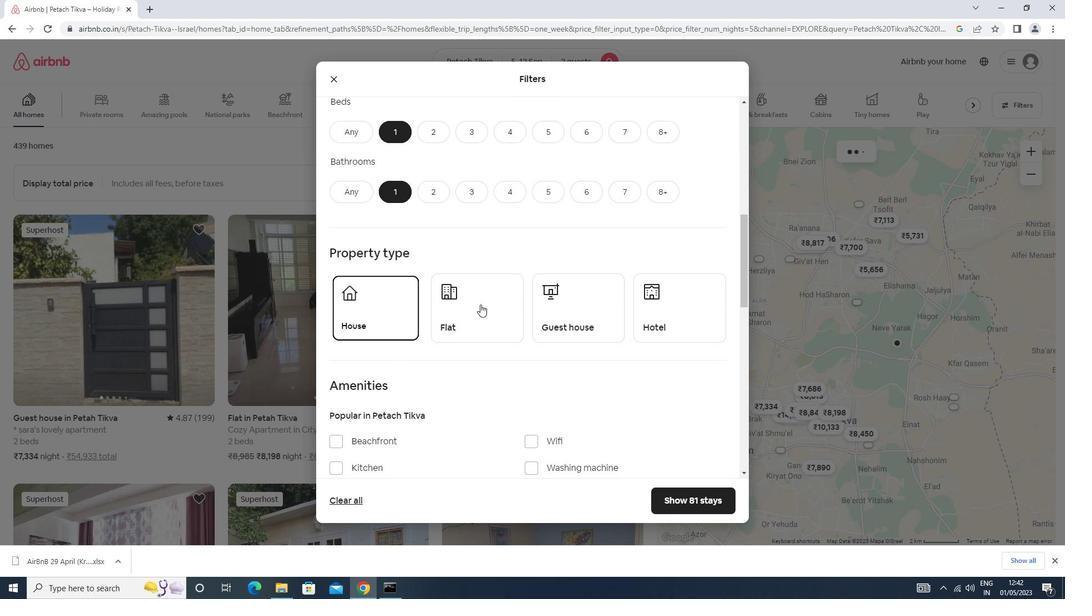 
Action: Mouse moved to (565, 305)
Screenshot: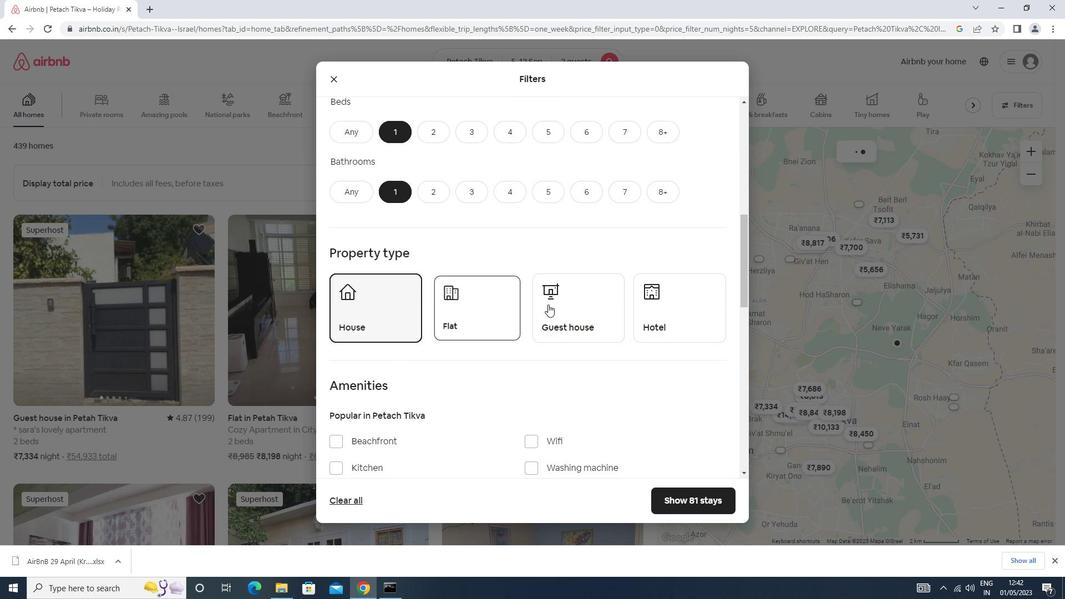 
Action: Mouse pressed left at (565, 305)
Screenshot: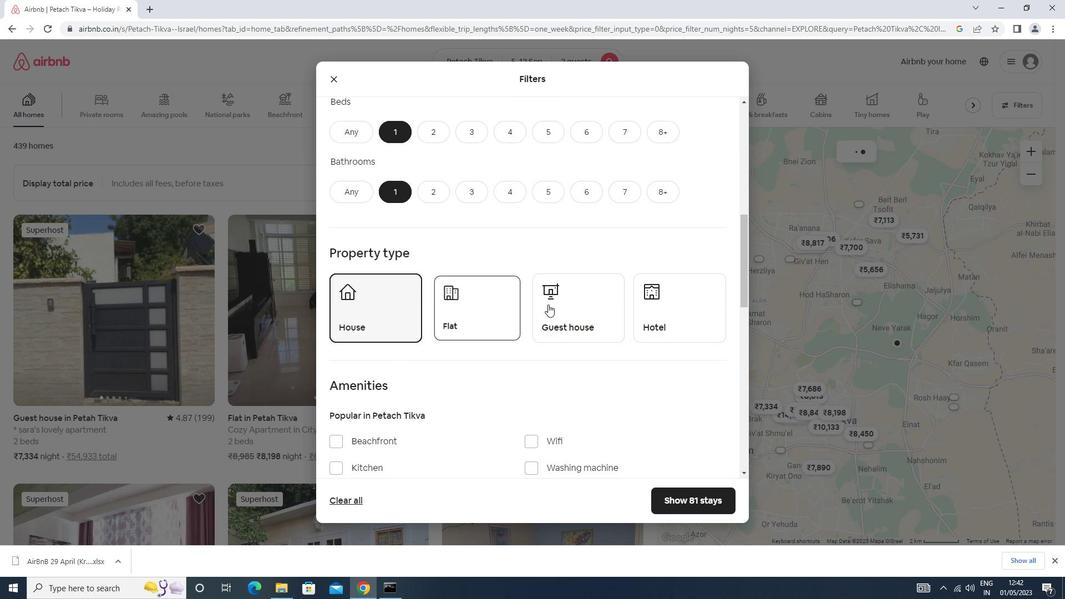 
Action: Mouse moved to (649, 305)
Screenshot: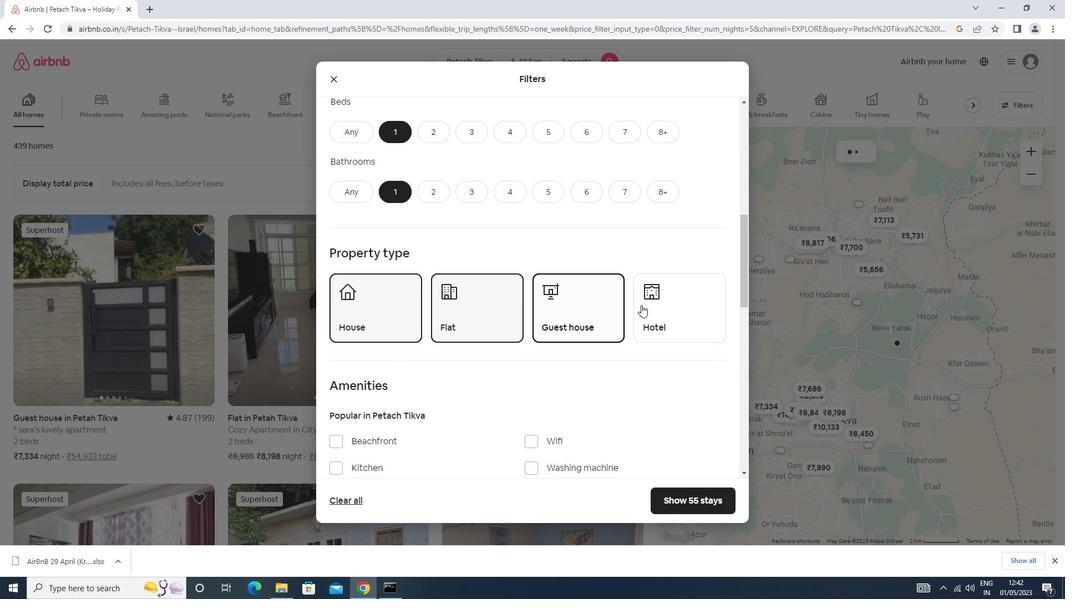 
Action: Mouse pressed left at (649, 305)
Screenshot: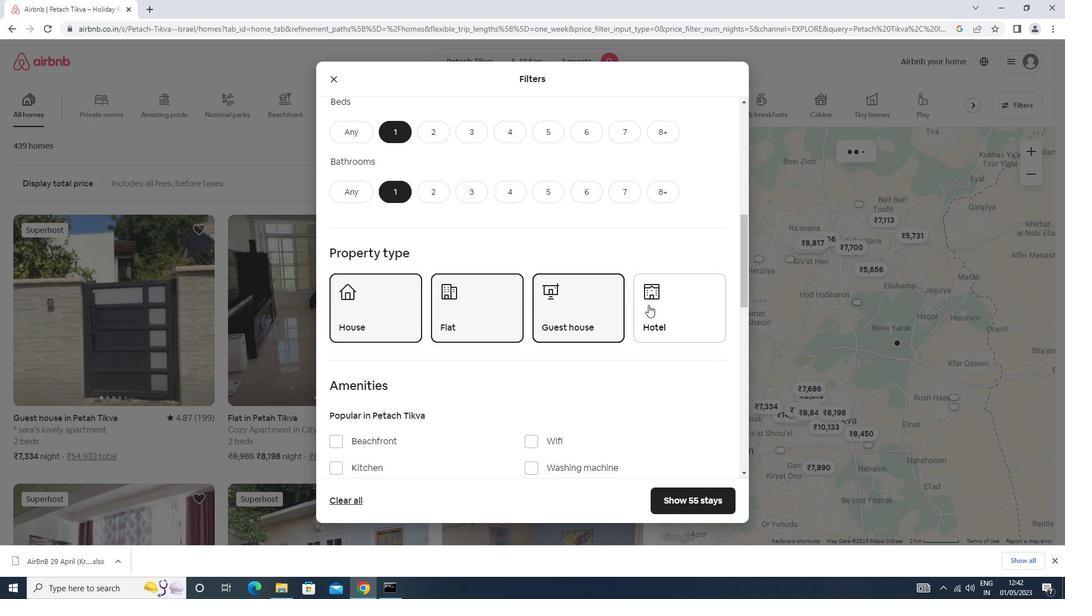 
Action: Mouse moved to (649, 305)
Screenshot: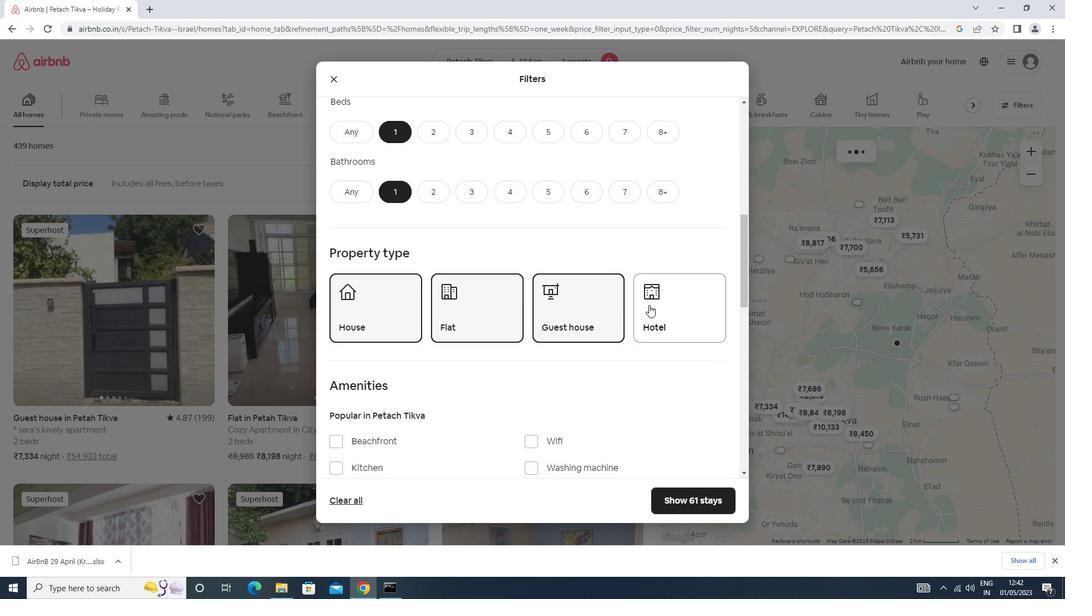 
Action: Mouse scrolled (649, 304) with delta (0, 0)
Screenshot: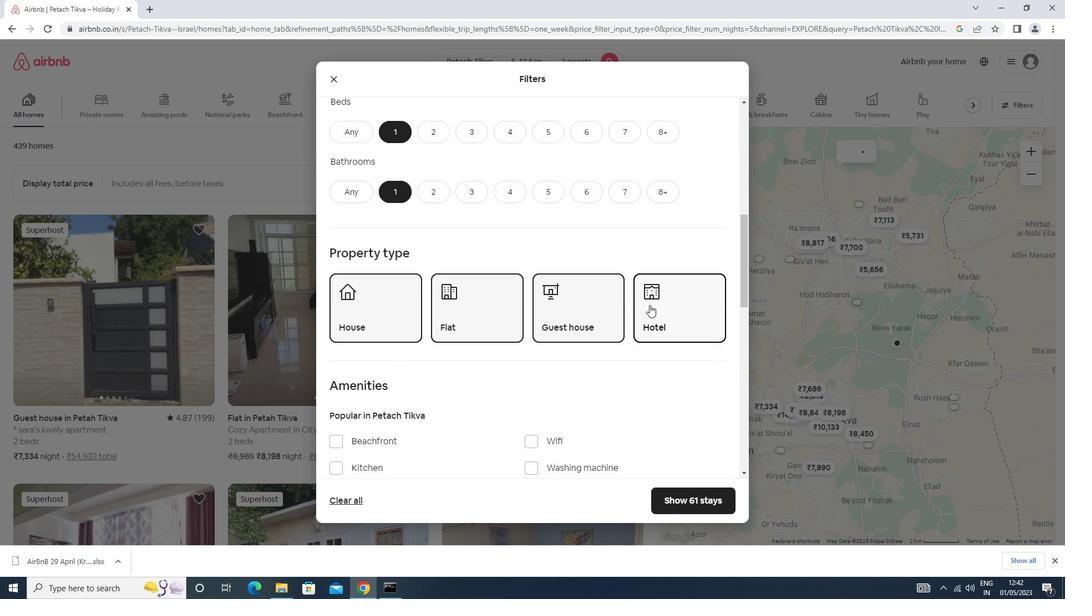 
Action: Mouse moved to (649, 305)
Screenshot: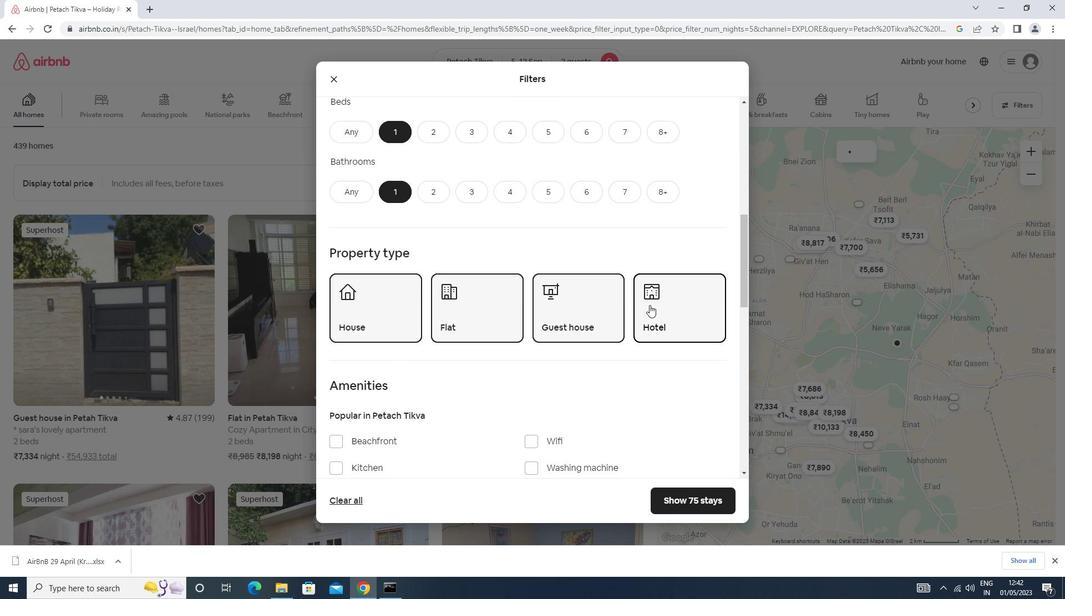 
Action: Mouse scrolled (649, 304) with delta (0, 0)
Screenshot: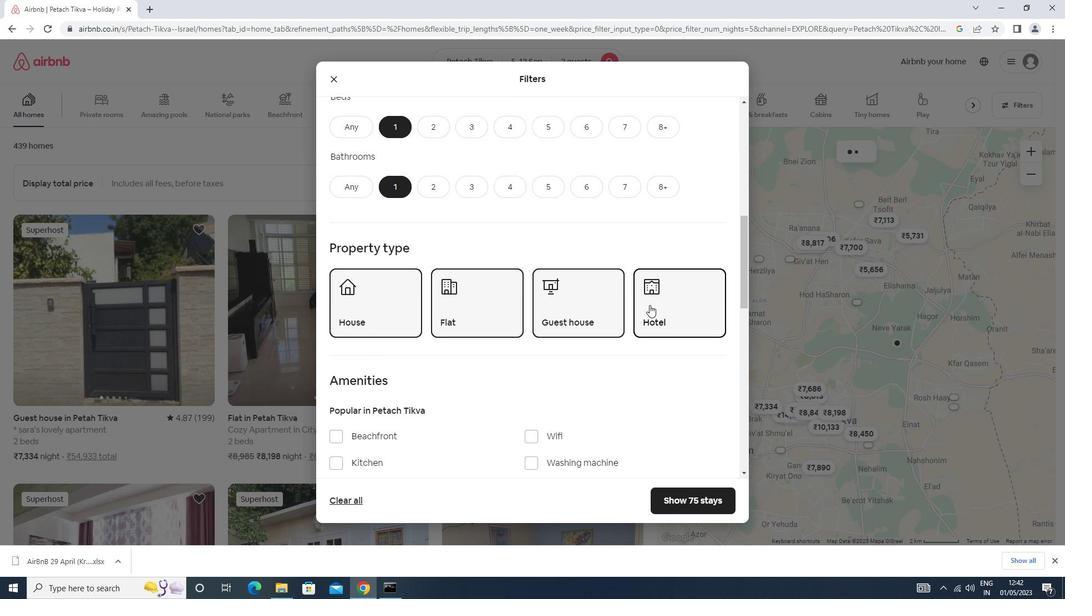
Action: Mouse moved to (649, 305)
Screenshot: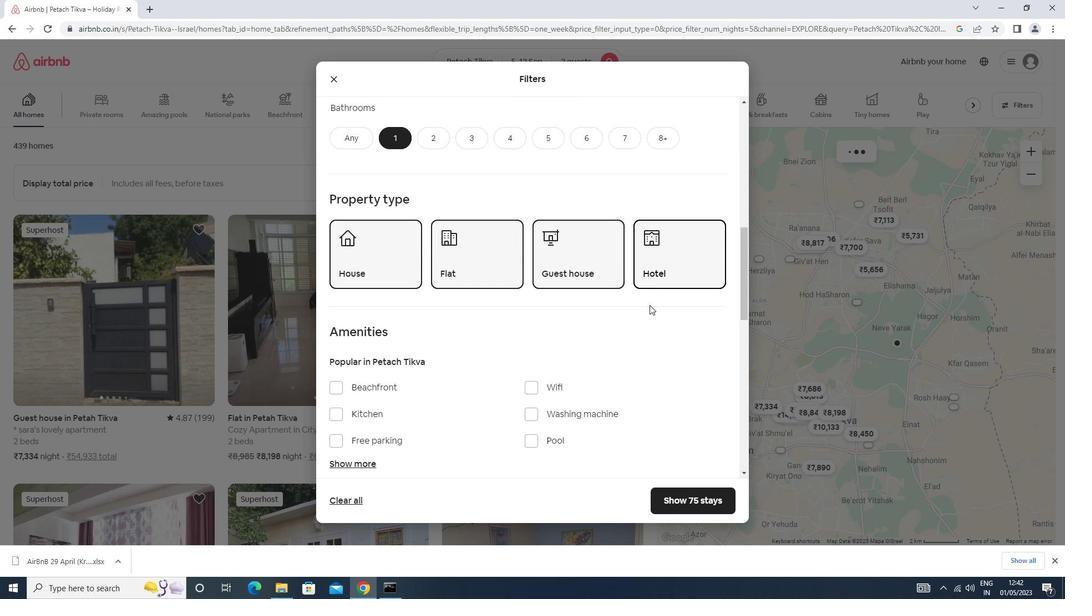 
Action: Mouse scrolled (649, 304) with delta (0, 0)
Screenshot: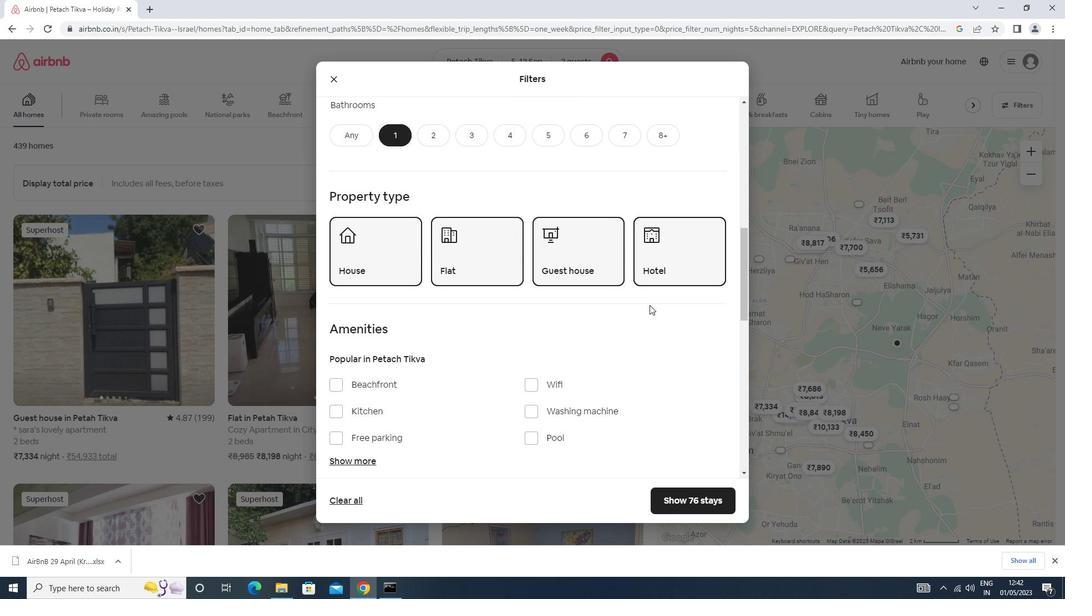 
Action: Mouse moved to (648, 306)
Screenshot: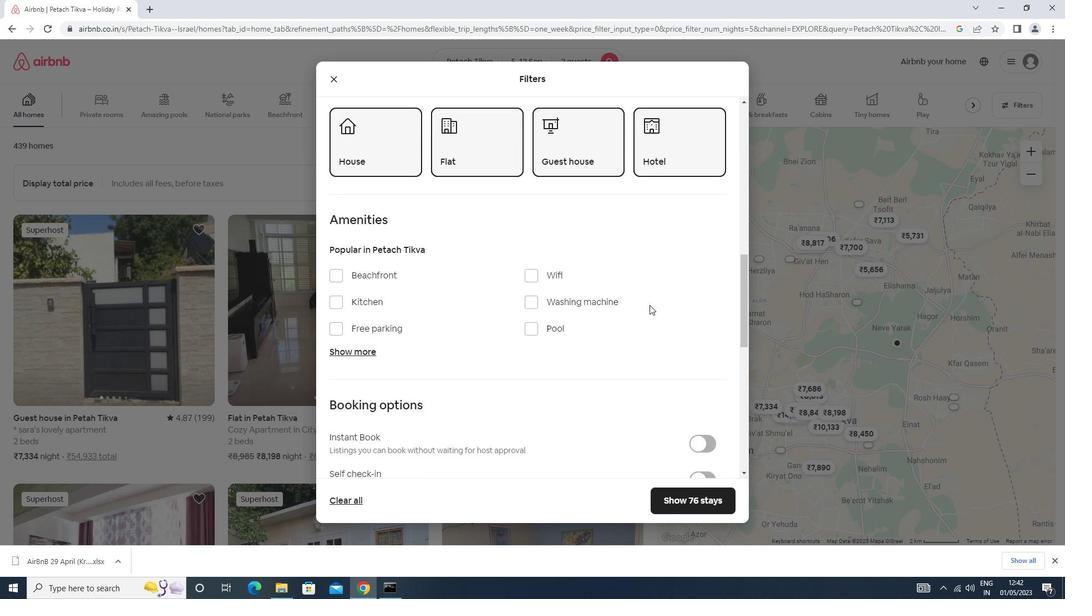 
Action: Mouse scrolled (648, 305) with delta (0, 0)
Screenshot: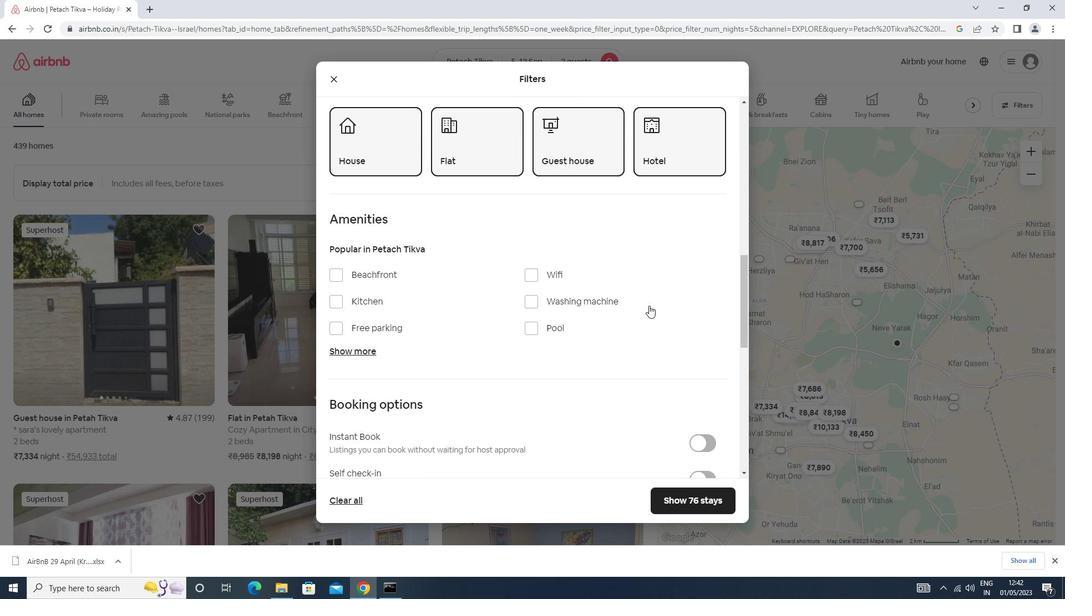 
Action: Mouse moved to (648, 306)
Screenshot: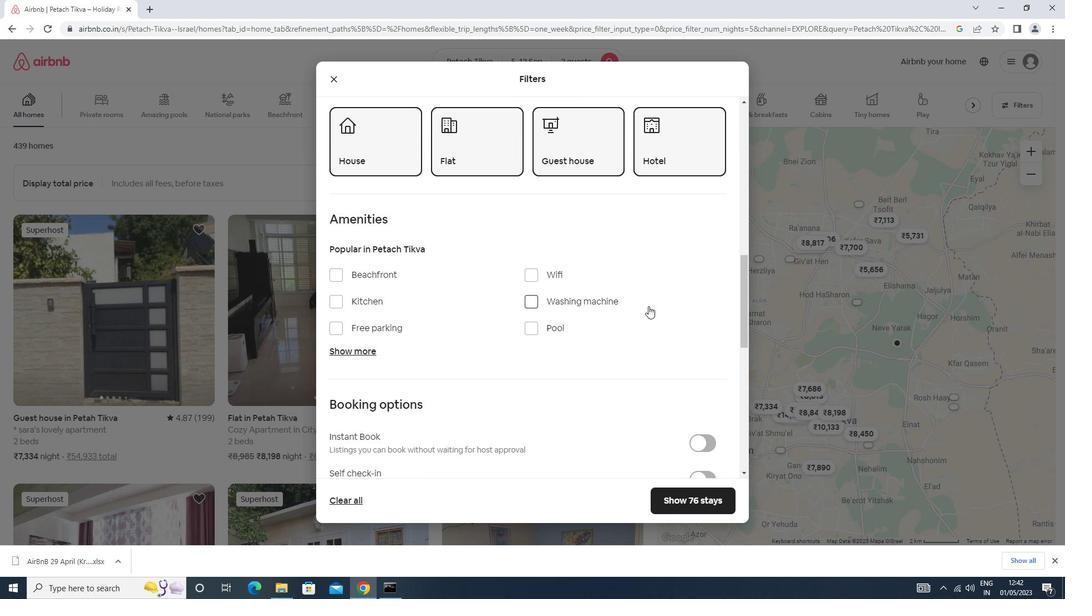 
Action: Mouse scrolled (648, 305) with delta (0, 0)
Screenshot: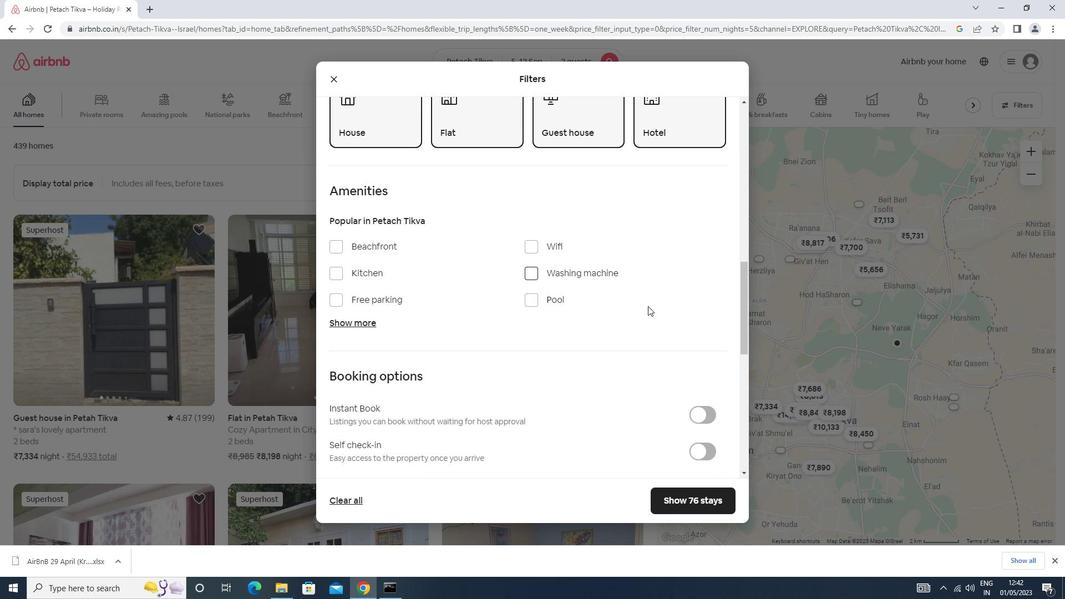 
Action: Mouse moved to (549, 187)
Screenshot: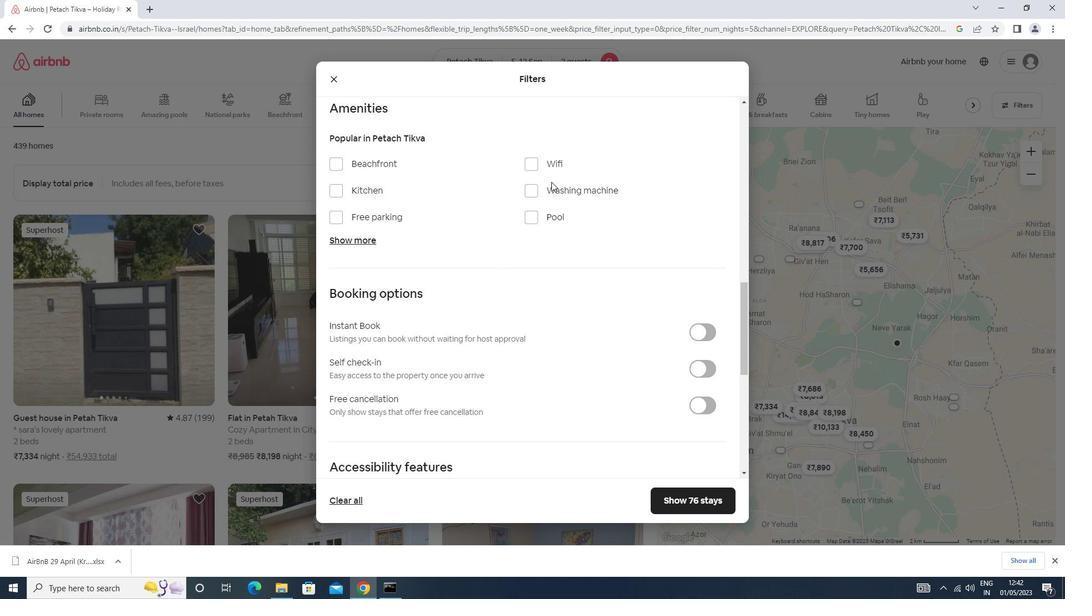 
Action: Mouse pressed left at (549, 187)
Screenshot: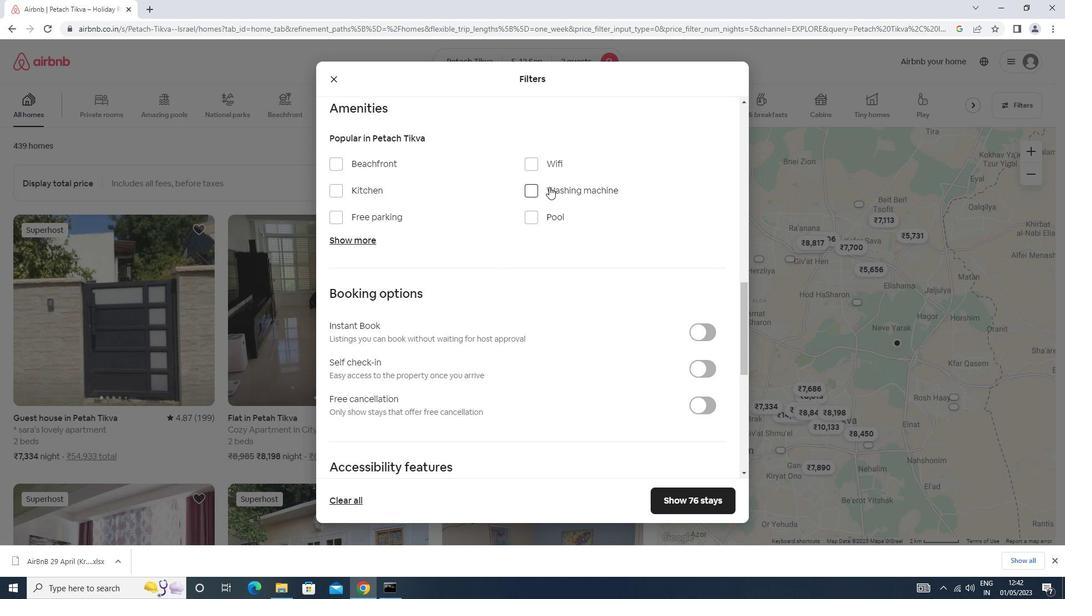 
Action: Mouse moved to (708, 374)
Screenshot: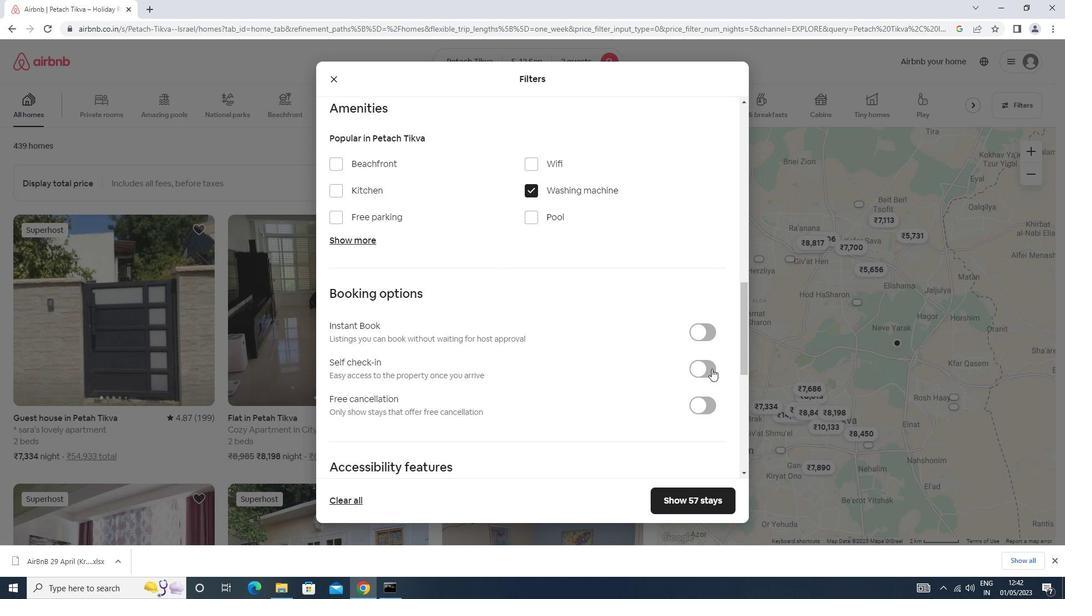 
Action: Mouse pressed left at (708, 374)
Screenshot: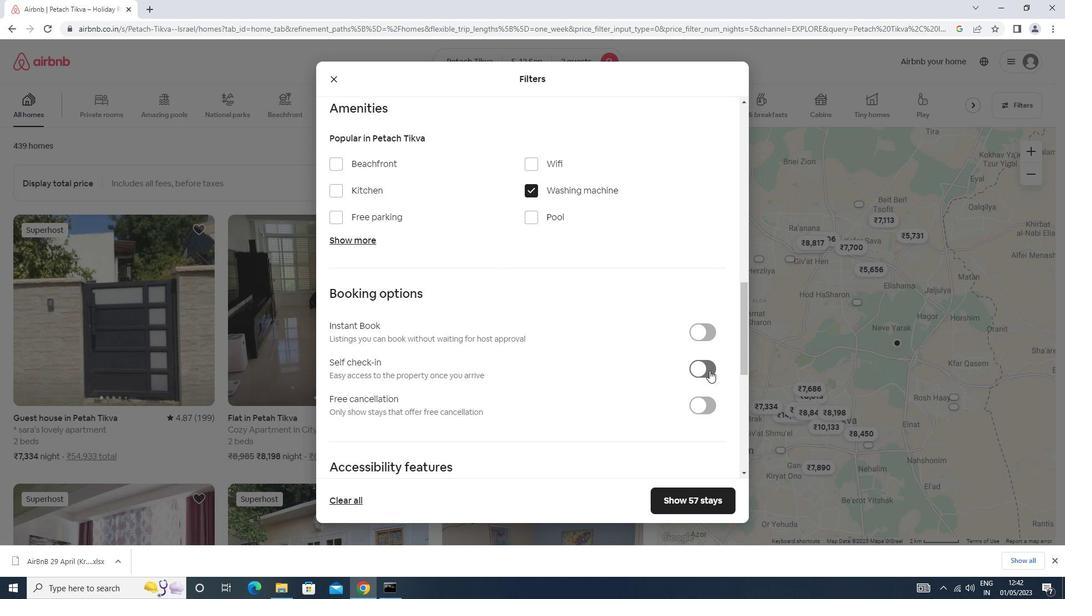 
Action: Mouse moved to (706, 372)
Screenshot: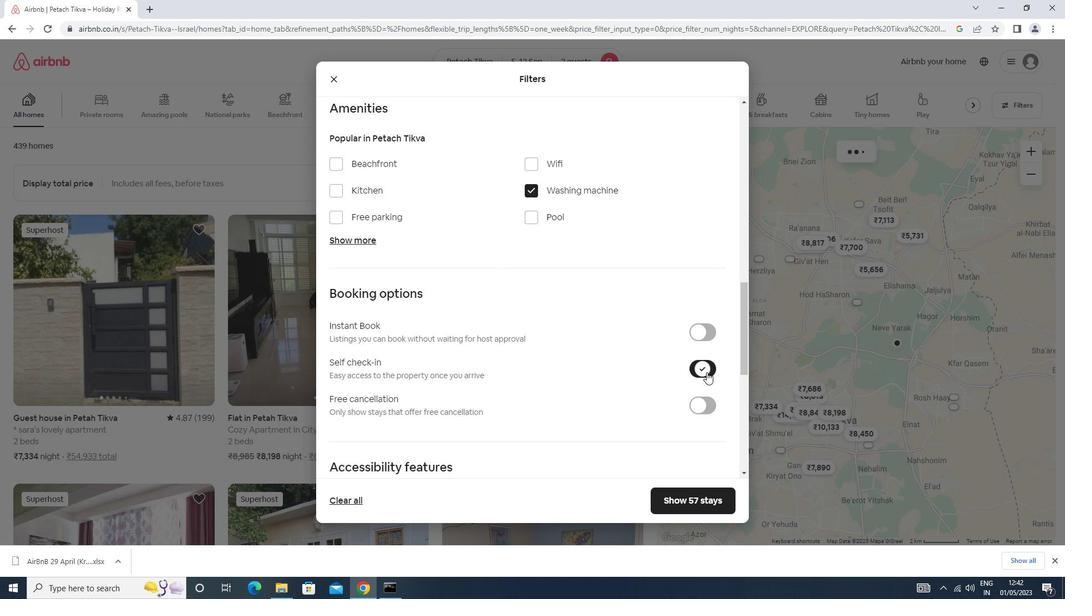 
Action: Mouse scrolled (706, 371) with delta (0, 0)
Screenshot: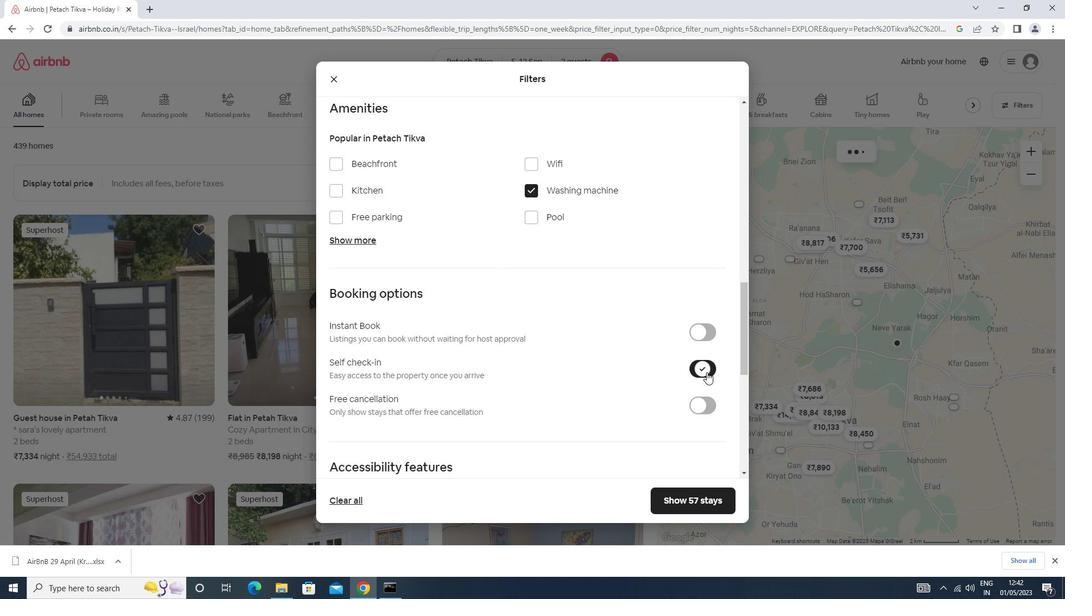 
Action: Mouse moved to (706, 372)
Screenshot: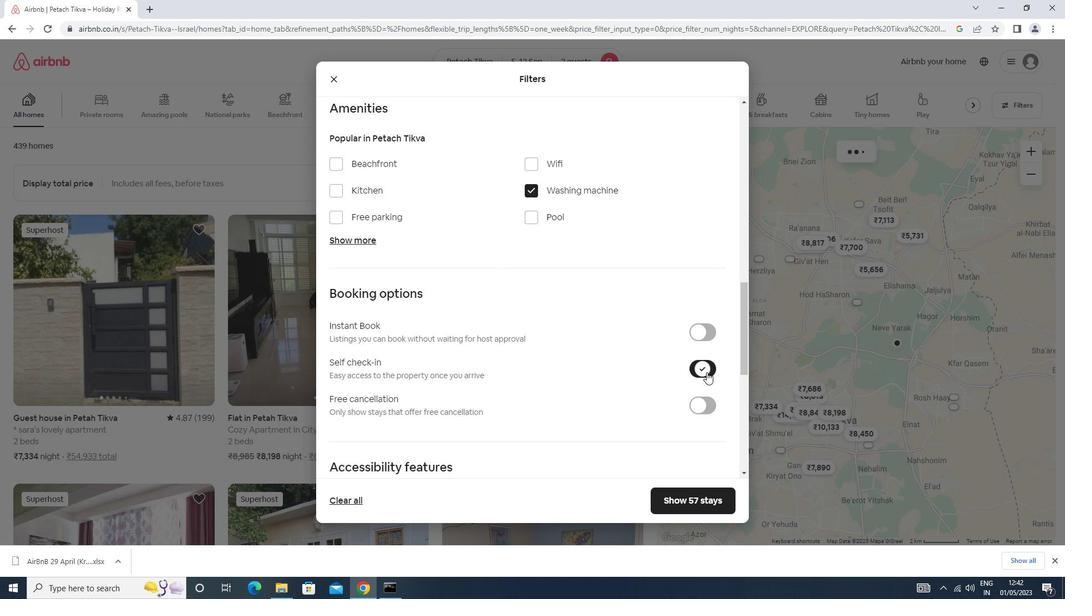 
Action: Mouse scrolled (706, 371) with delta (0, 0)
Screenshot: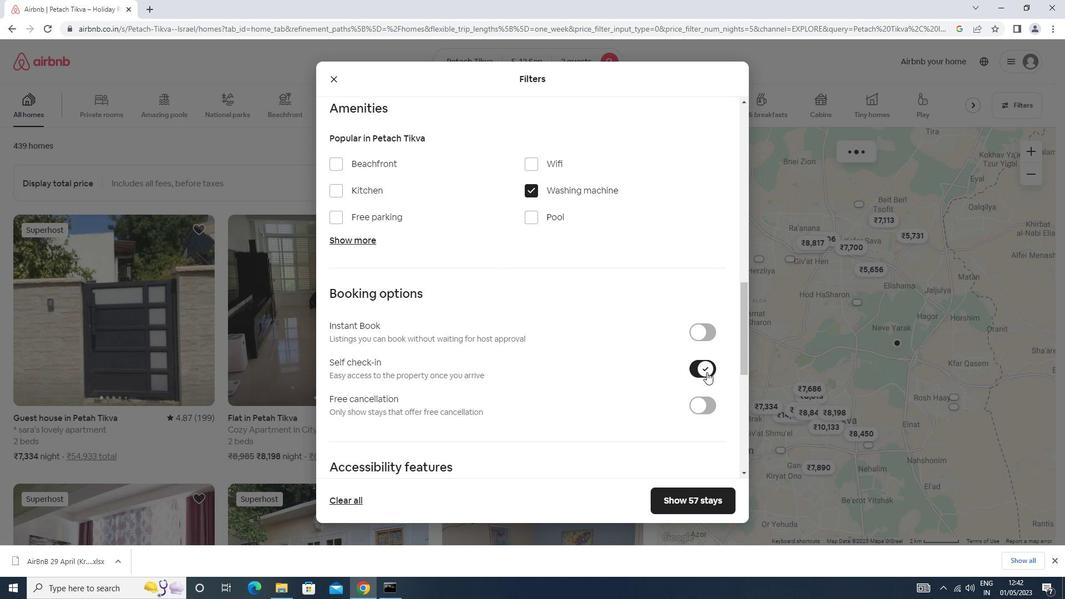 
Action: Mouse moved to (706, 372)
Screenshot: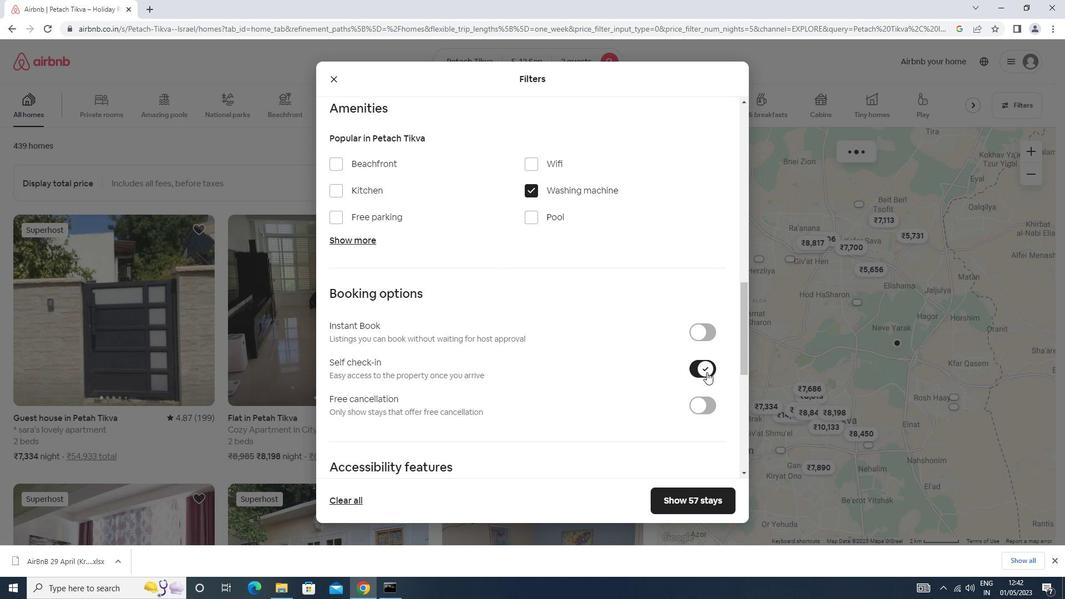
Action: Mouse scrolled (706, 371) with delta (0, 0)
Screenshot: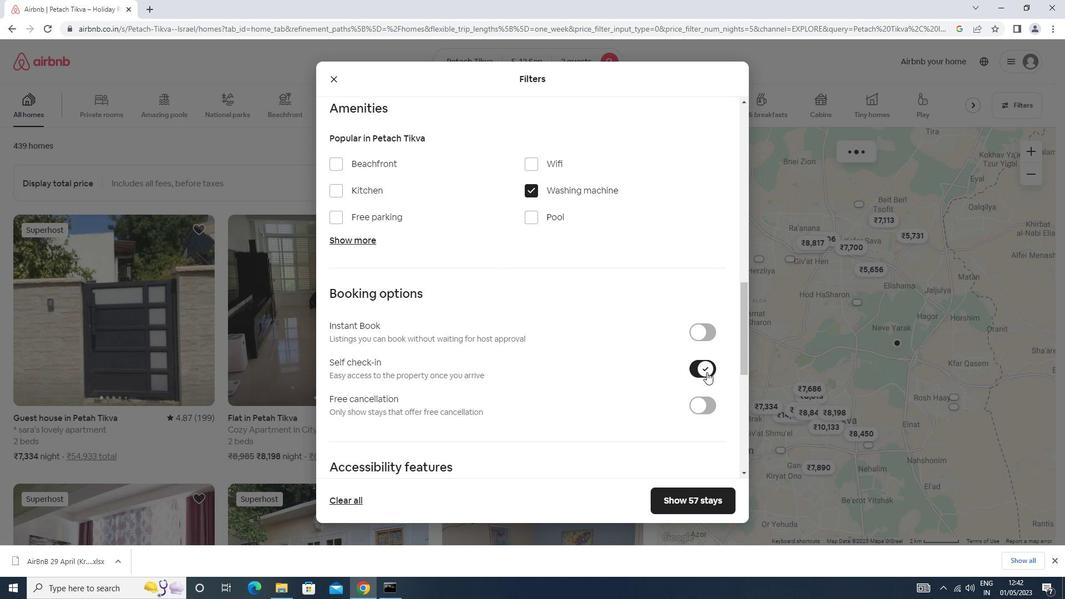 
Action: Mouse moved to (705, 372)
Screenshot: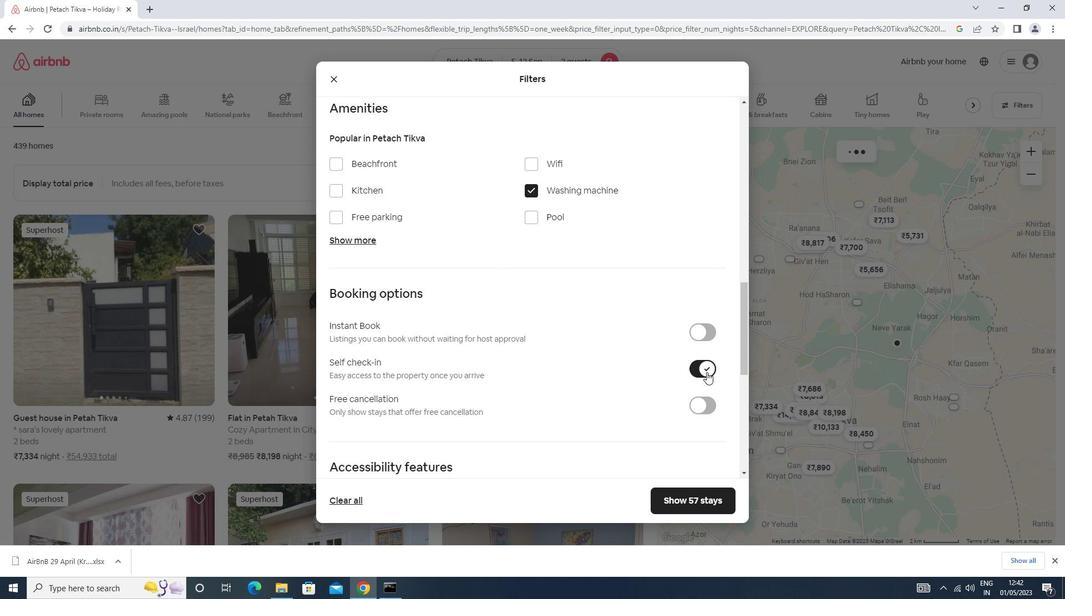 
Action: Mouse scrolled (705, 371) with delta (0, 0)
Screenshot: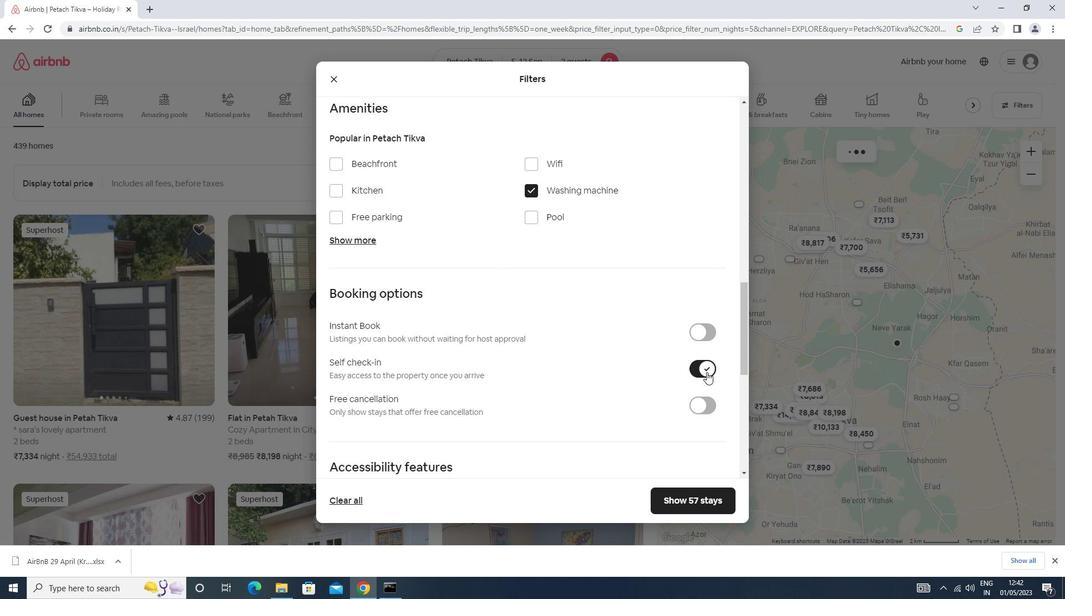 
Action: Mouse moved to (705, 372)
Screenshot: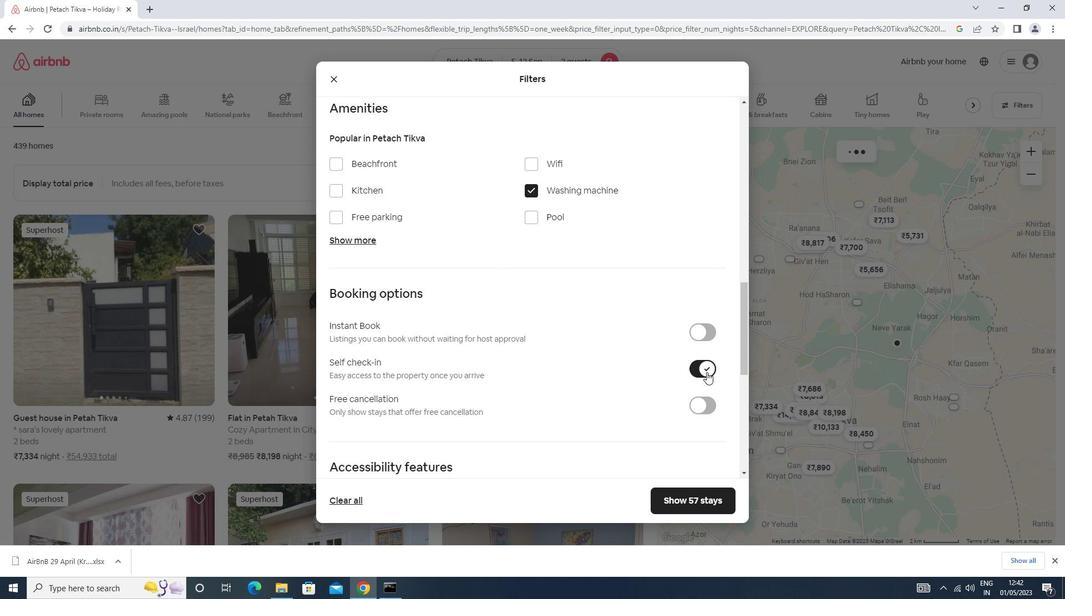 
Action: Mouse scrolled (705, 371) with delta (0, 0)
Screenshot: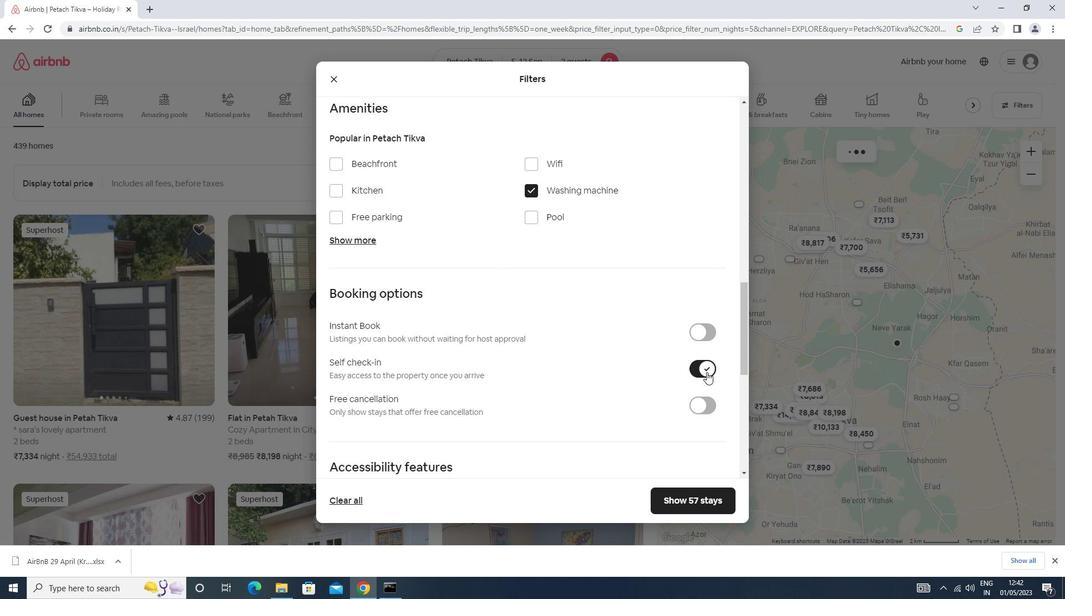 
Action: Mouse moved to (704, 372)
Screenshot: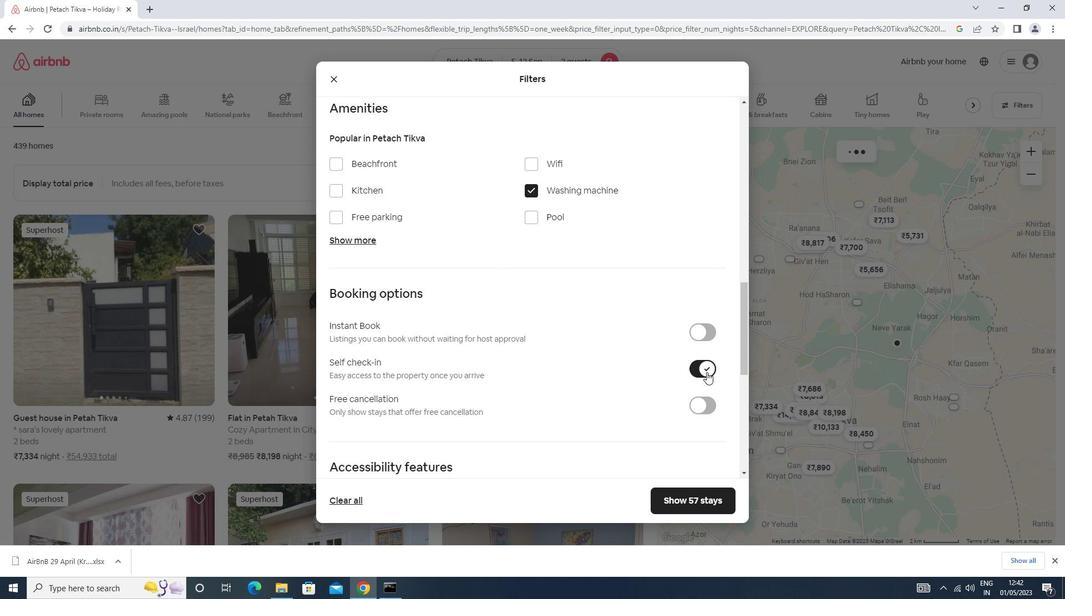 
Action: Mouse scrolled (704, 371) with delta (0, 0)
Screenshot: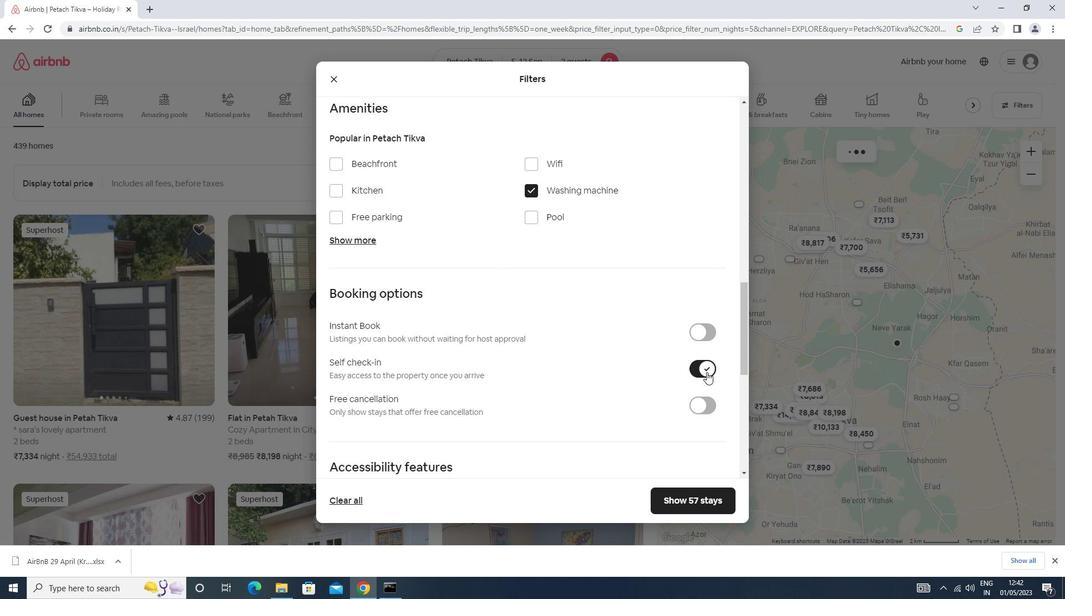 
Action: Mouse scrolled (704, 371) with delta (0, 0)
Screenshot: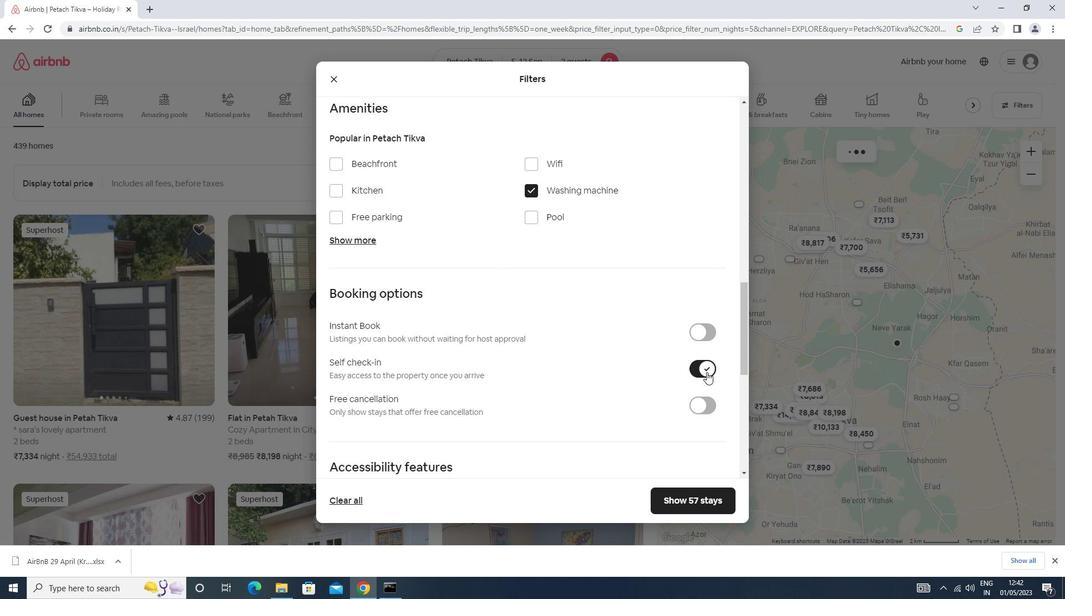 
Action: Mouse scrolled (704, 371) with delta (0, 0)
Screenshot: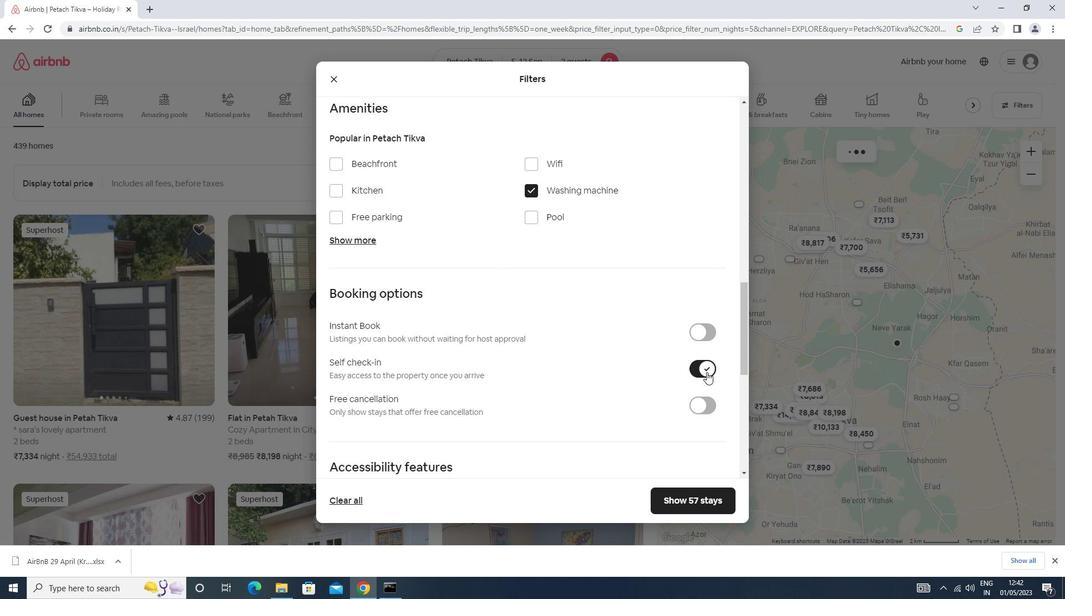 
Action: Mouse moved to (356, 394)
Screenshot: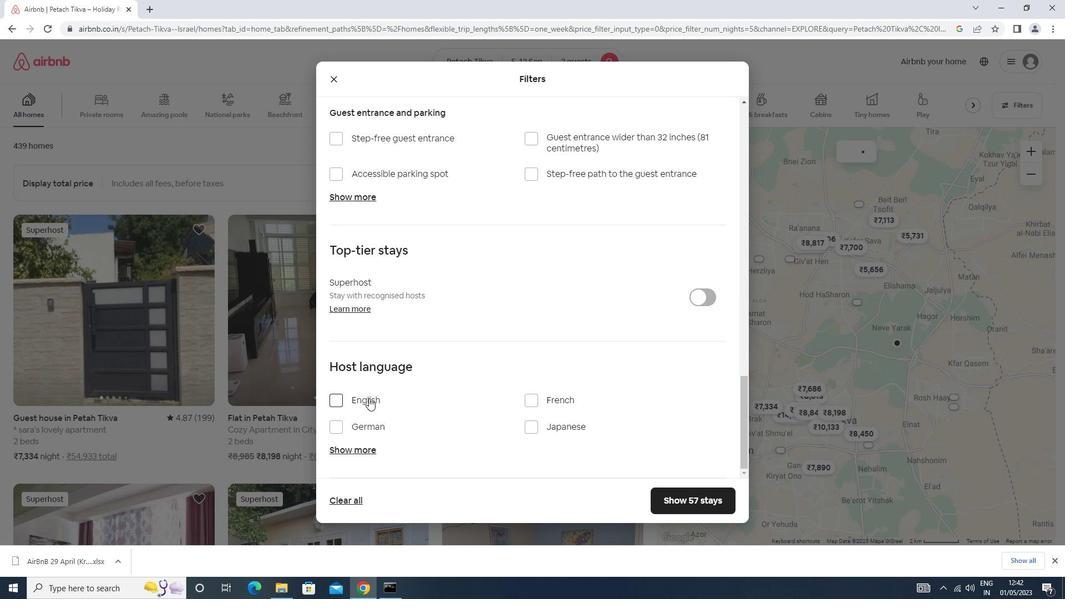 
Action: Mouse pressed left at (356, 394)
Screenshot: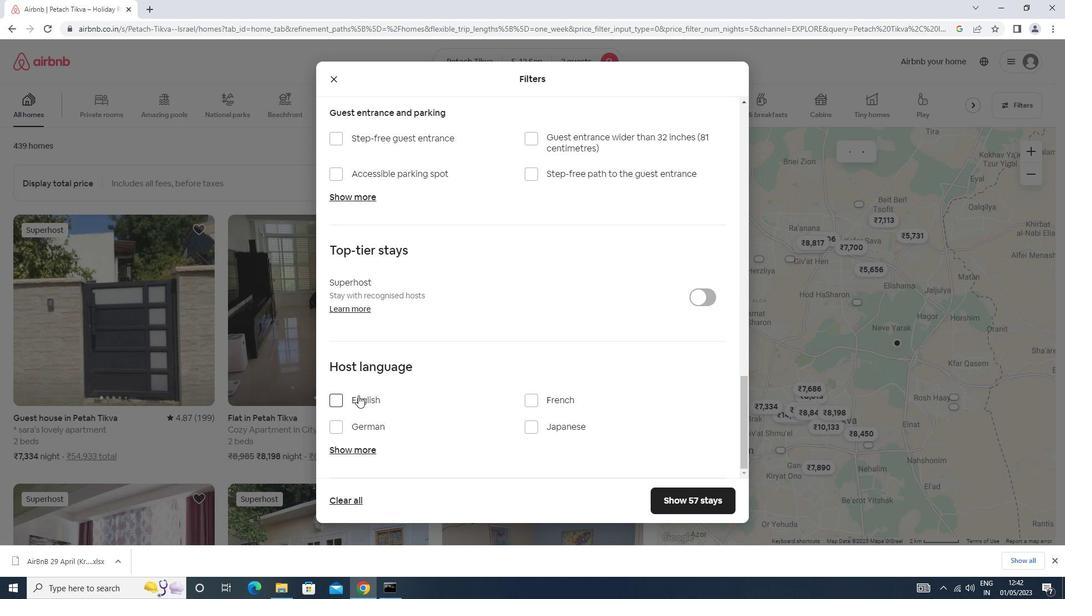 
Action: Mouse moved to (694, 494)
Screenshot: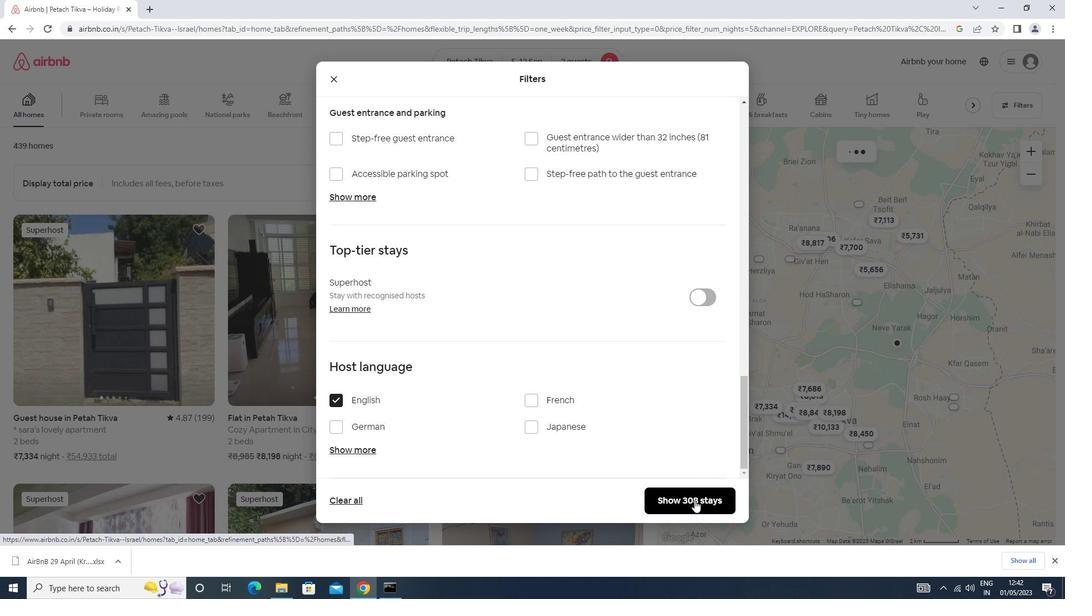 
Action: Mouse pressed left at (694, 494)
Screenshot: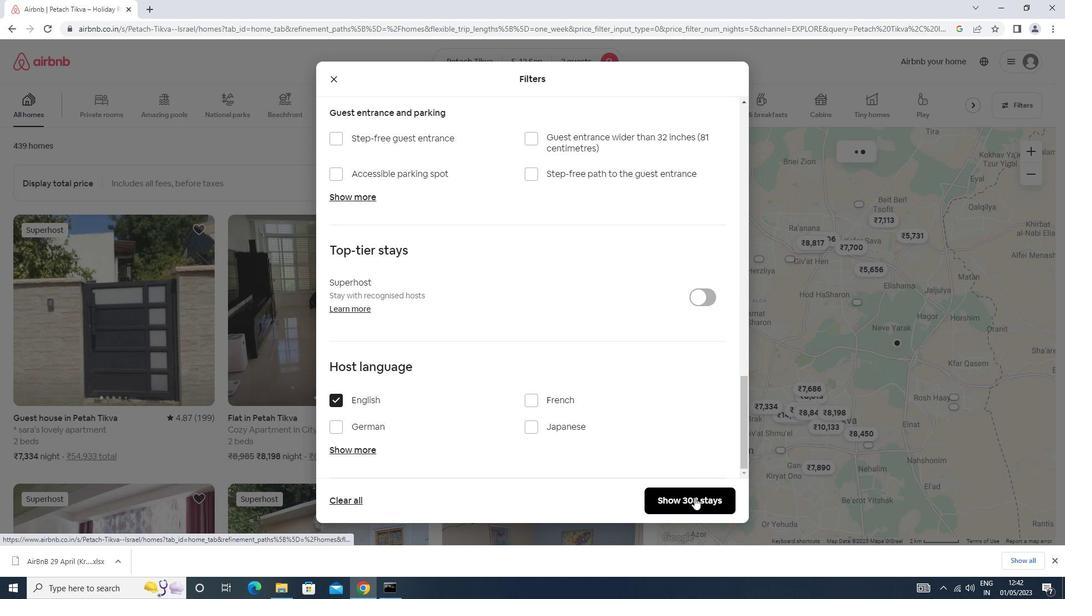 
Action: Mouse moved to (769, 508)
Screenshot: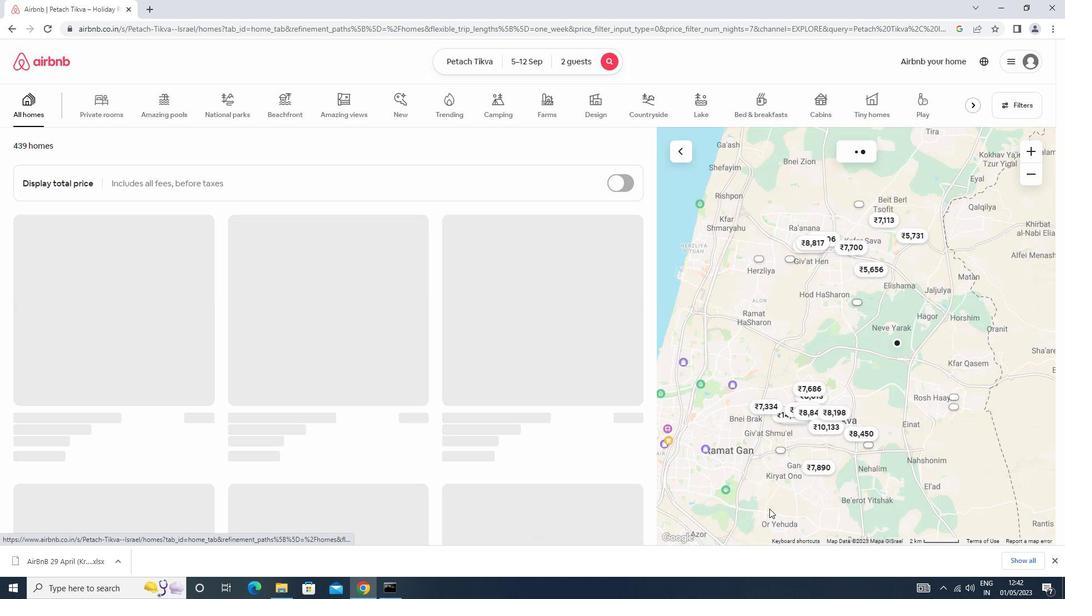 
